 Task: Create in the project TransferLine and in the Backlog issue 'Implement a feature for users to track and manage their expenses on a budget' a child issue 'Code optimization for low-latency image recognition', and assign it to team member softage.4@softage.net.
Action: Mouse moved to (256, 67)
Screenshot: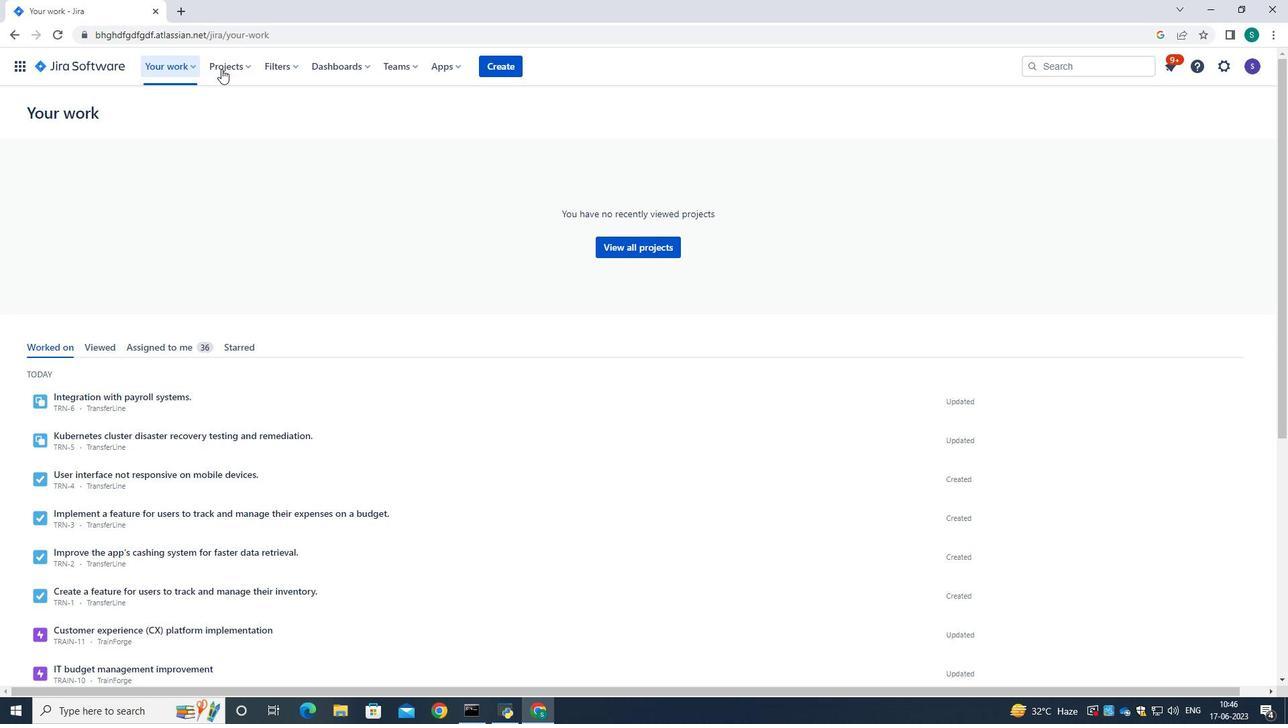 
Action: Mouse pressed left at (256, 67)
Screenshot: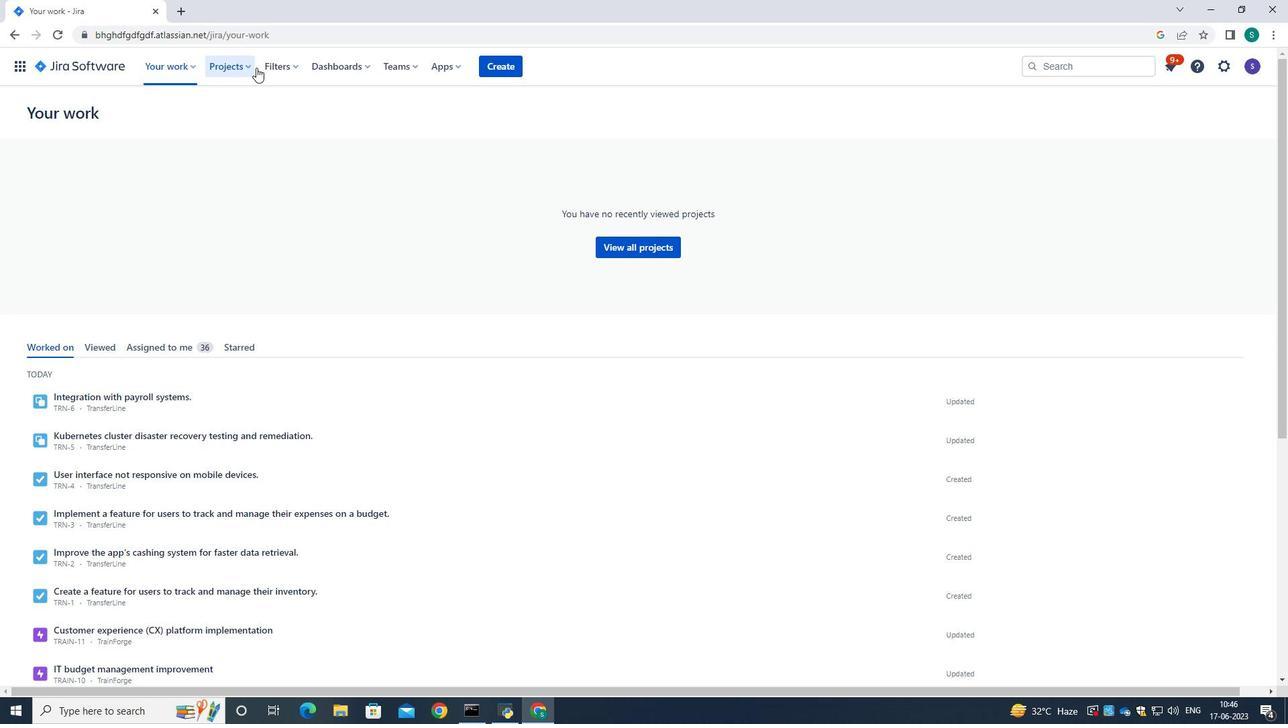 
Action: Mouse moved to (257, 122)
Screenshot: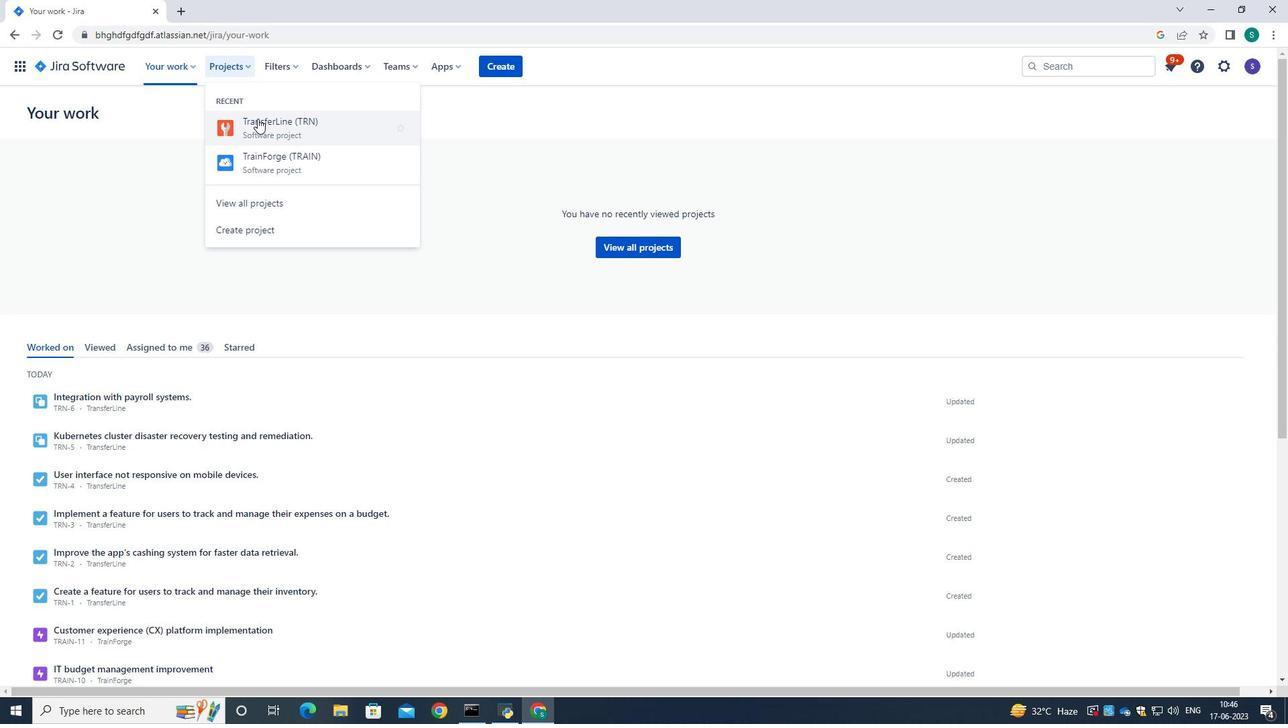 
Action: Mouse pressed left at (257, 122)
Screenshot: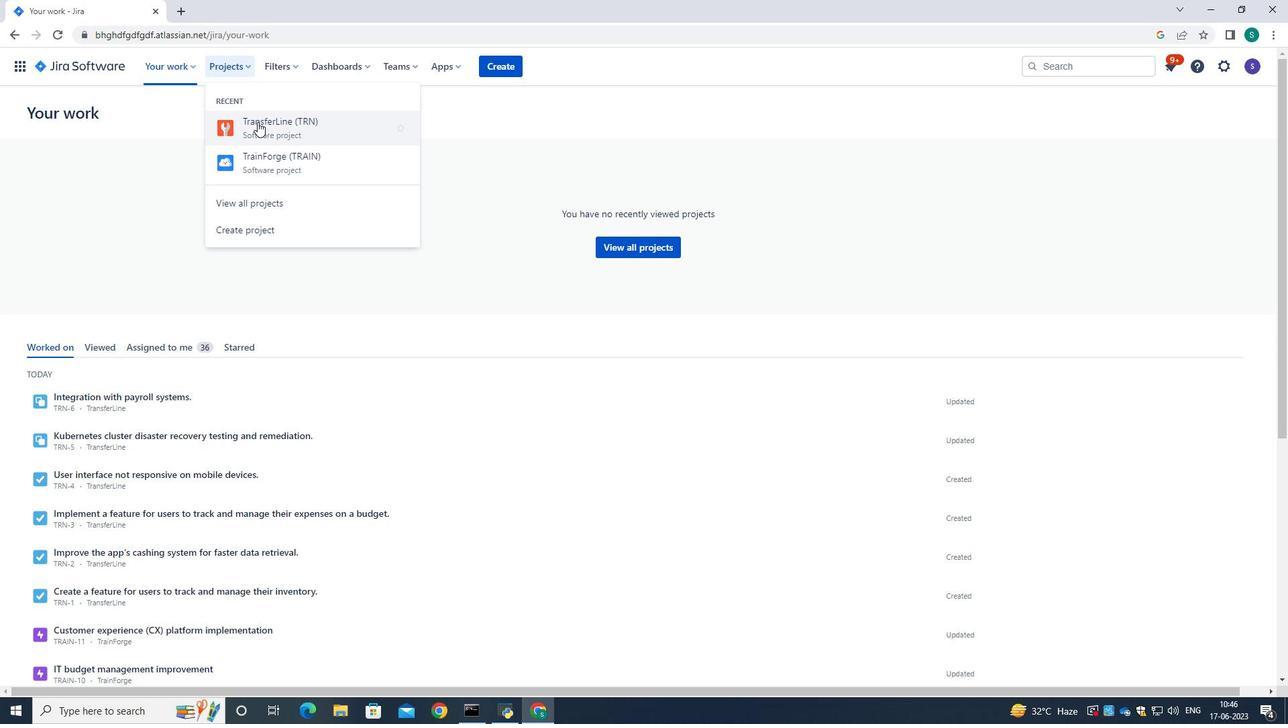 
Action: Mouse moved to (69, 210)
Screenshot: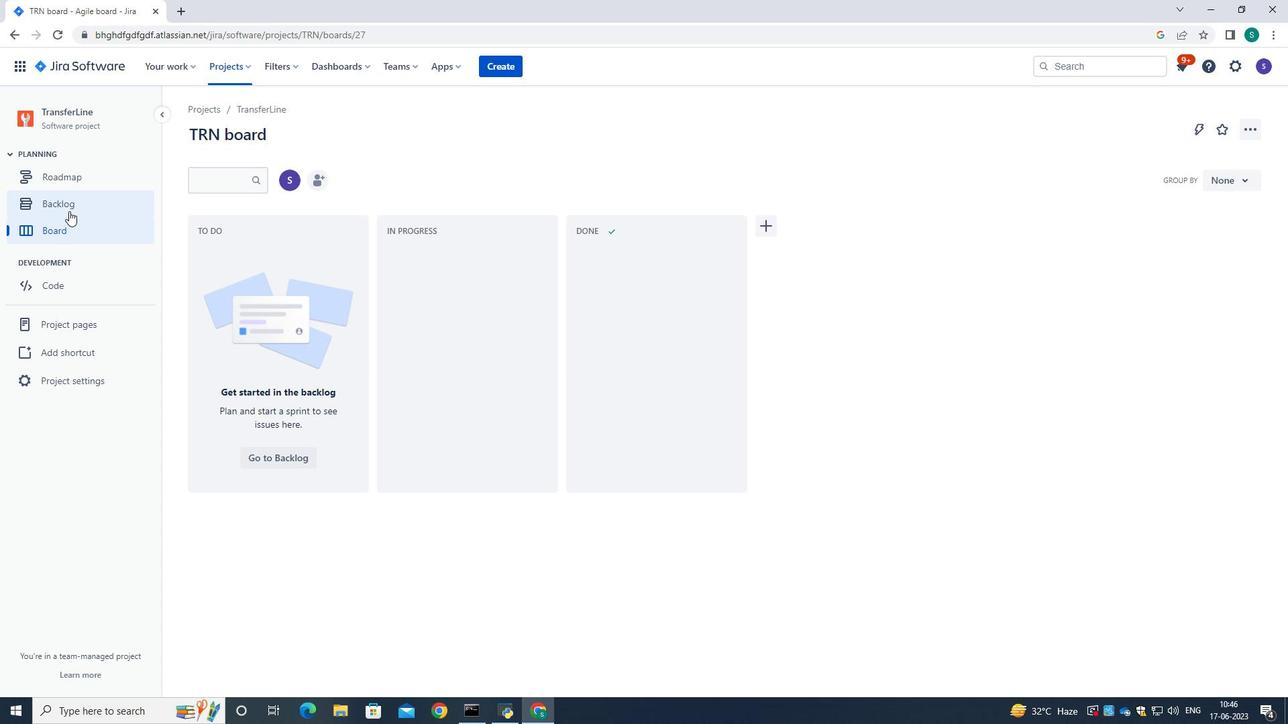 
Action: Mouse pressed left at (69, 210)
Screenshot: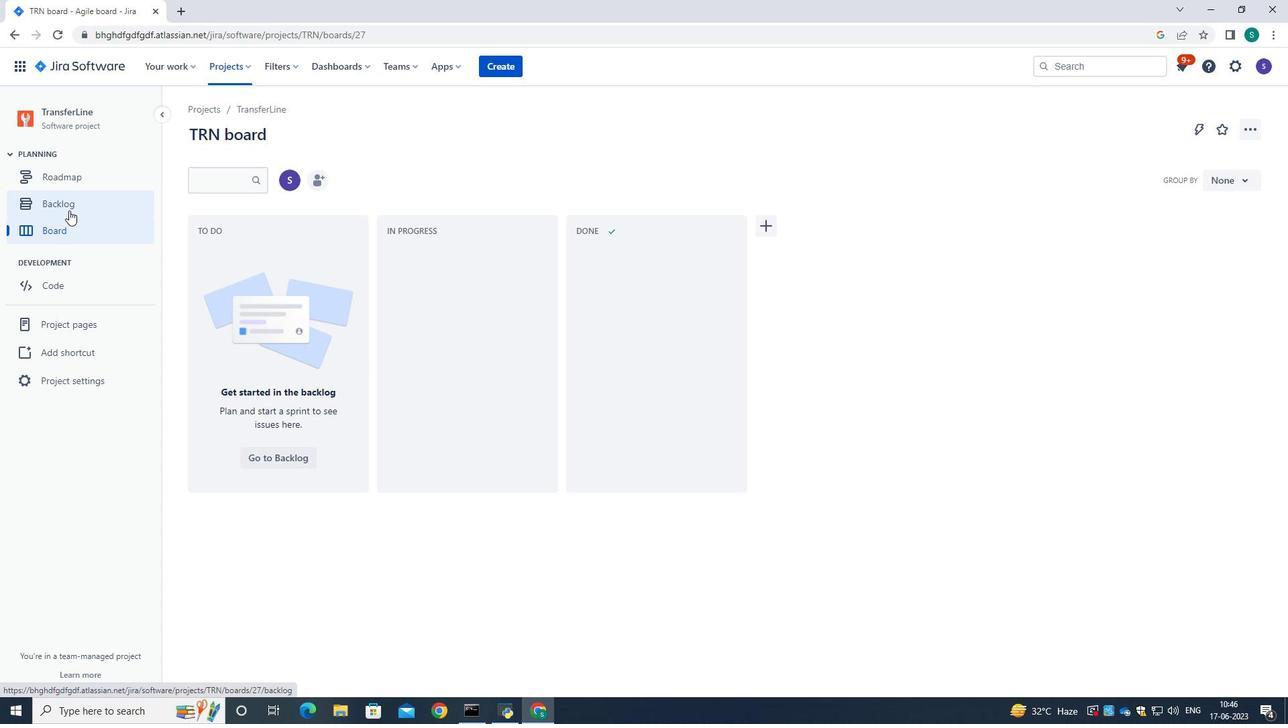
Action: Mouse moved to (514, 298)
Screenshot: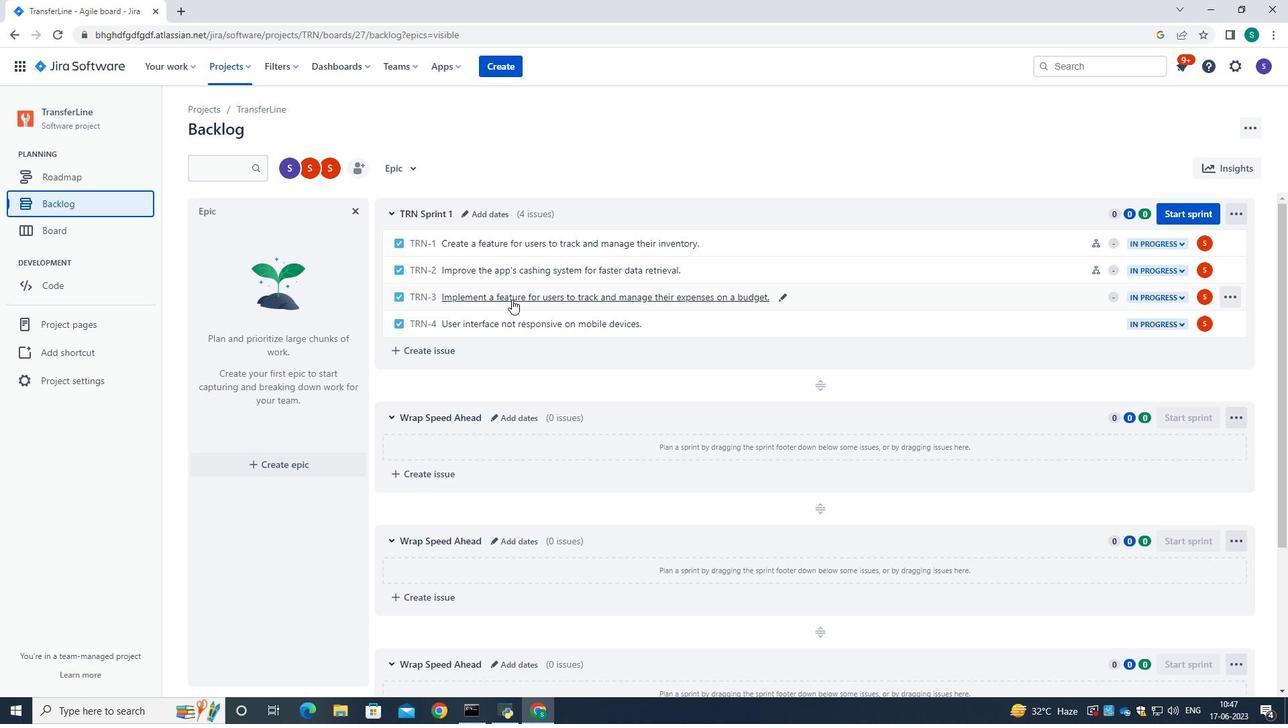 
Action: Mouse pressed left at (514, 298)
Screenshot: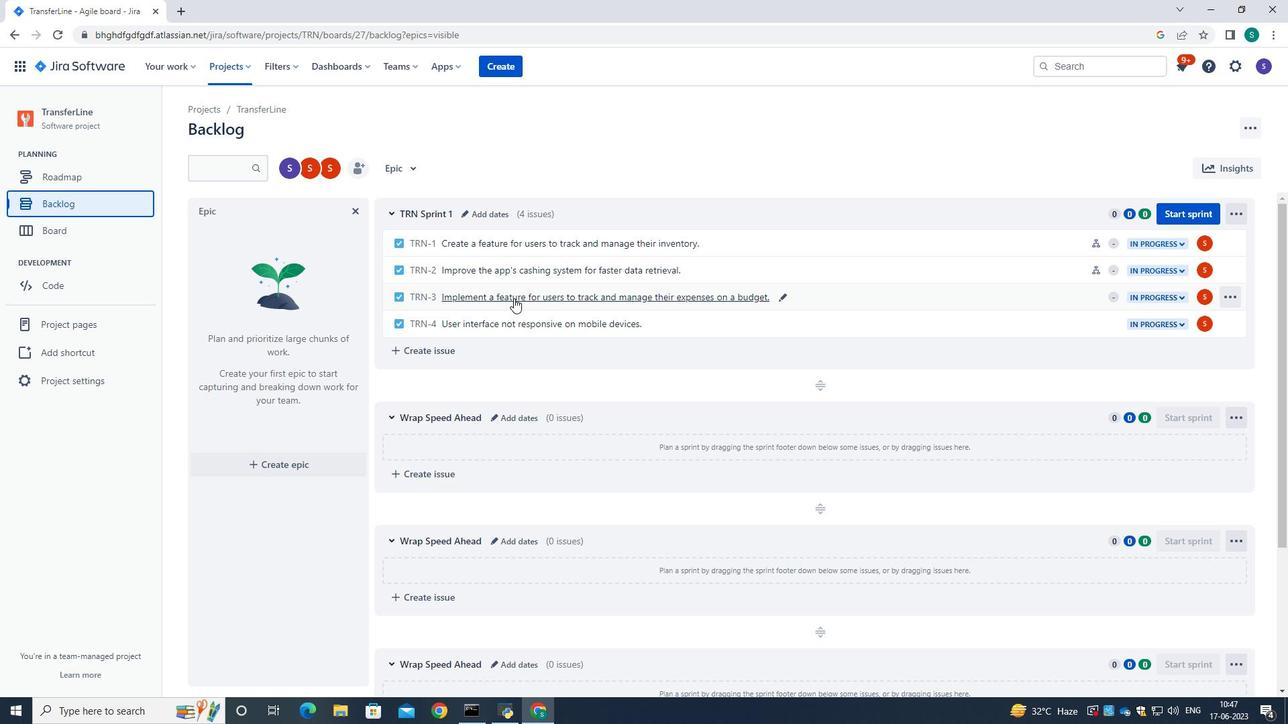 
Action: Mouse moved to (1046, 302)
Screenshot: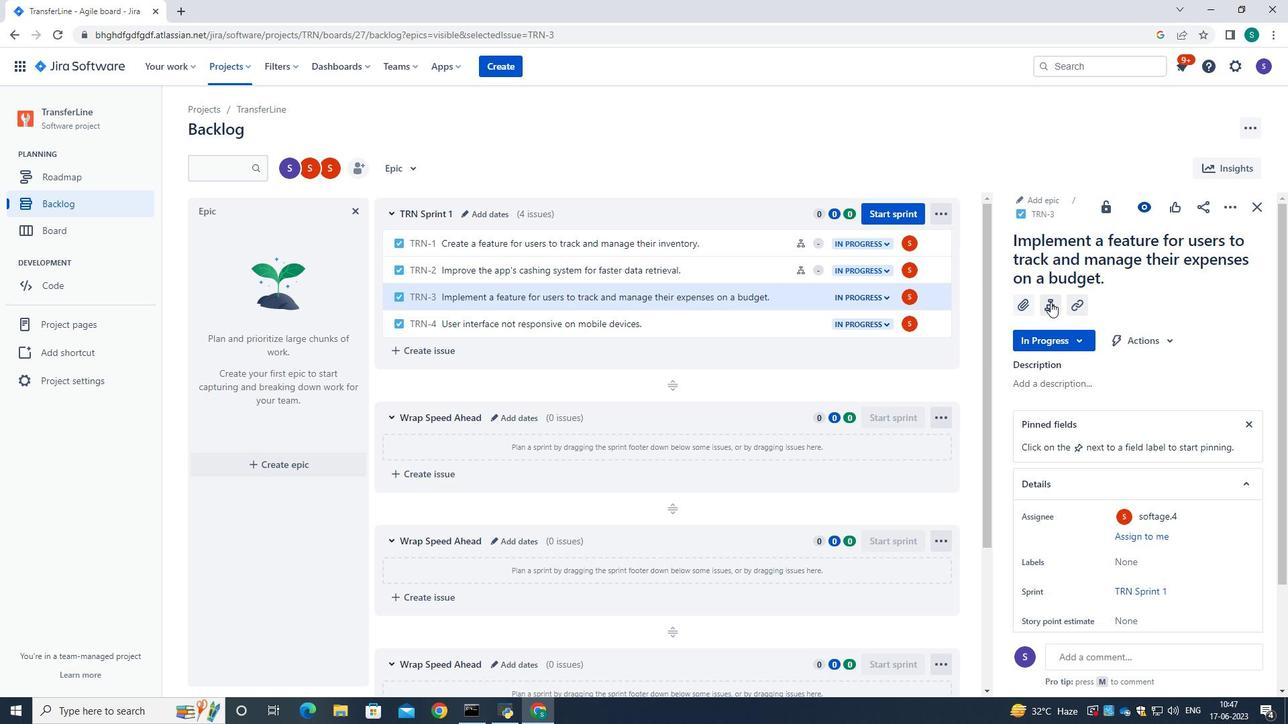 
Action: Mouse pressed left at (1046, 302)
Screenshot: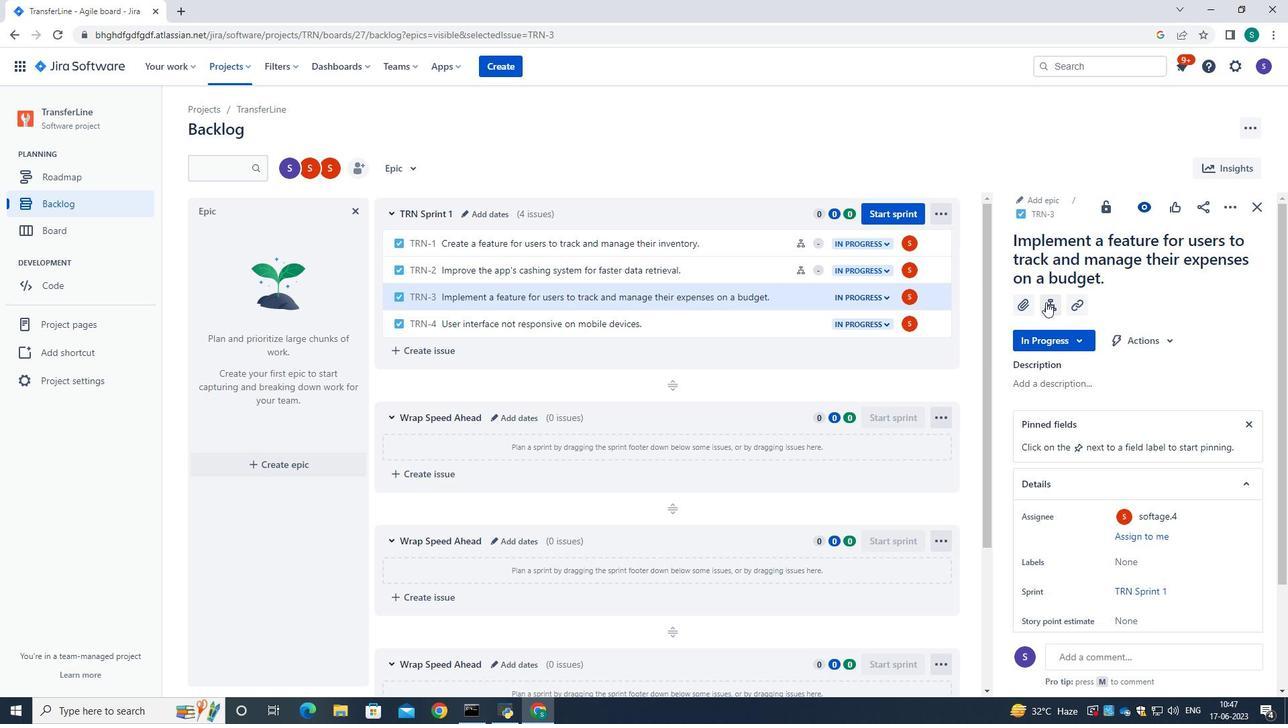 
Action: Mouse moved to (1054, 428)
Screenshot: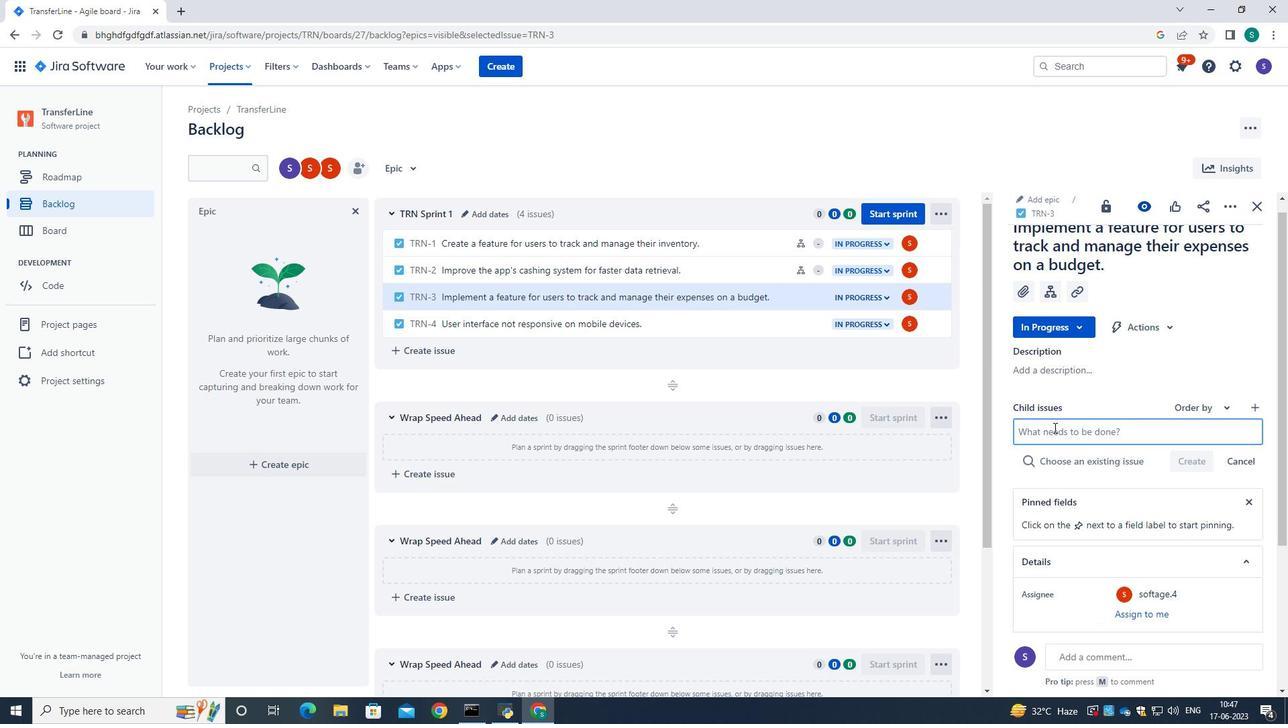 
Action: Mouse pressed left at (1054, 428)
Screenshot: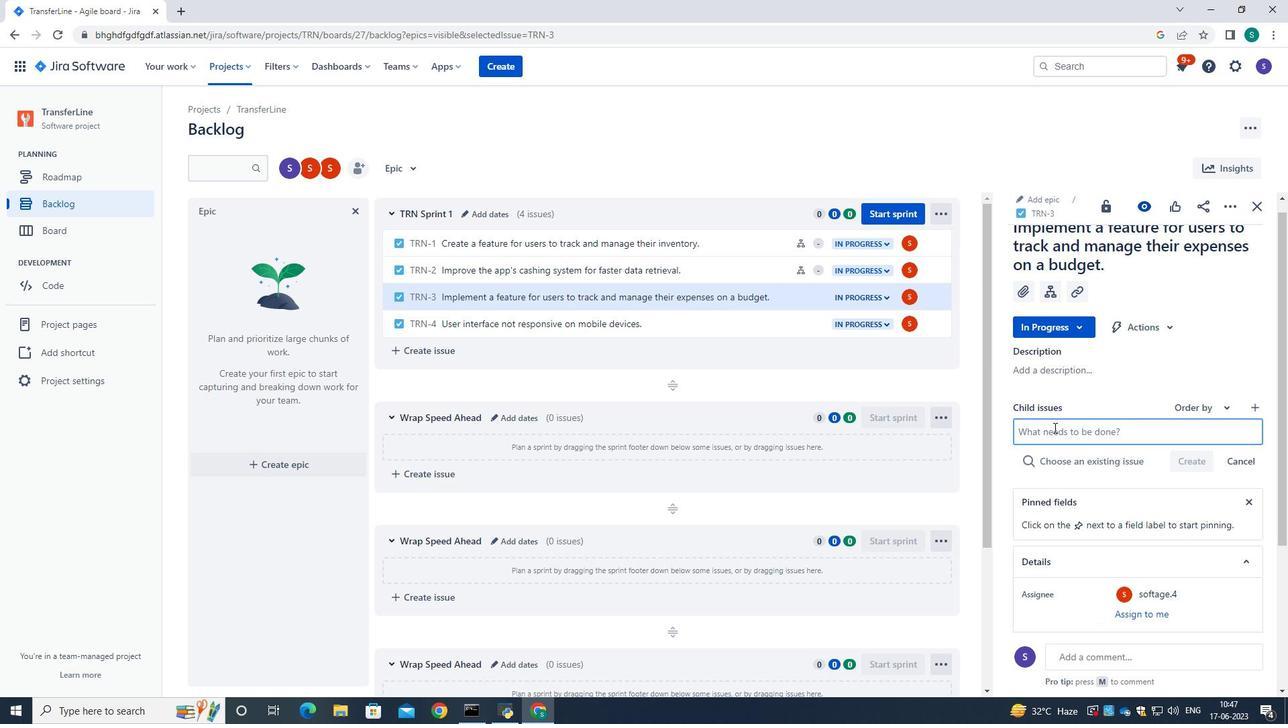
Action: Key pressed <Key.caps_lock><Key.caps_lock><Key.caps_lock>C<Key.caps_lock>ode<Key.space>optimization<Key.space>for<Key.space>low-aency<Key.space>im<Key.backspace><Key.backspace><Key.backspace><Key.backspace><Key.backspace><Key.backspace><Key.backspace><Key.backspace>latency<Key.space>image<Key.space>rc<Key.backspace>econgnition
Screenshot: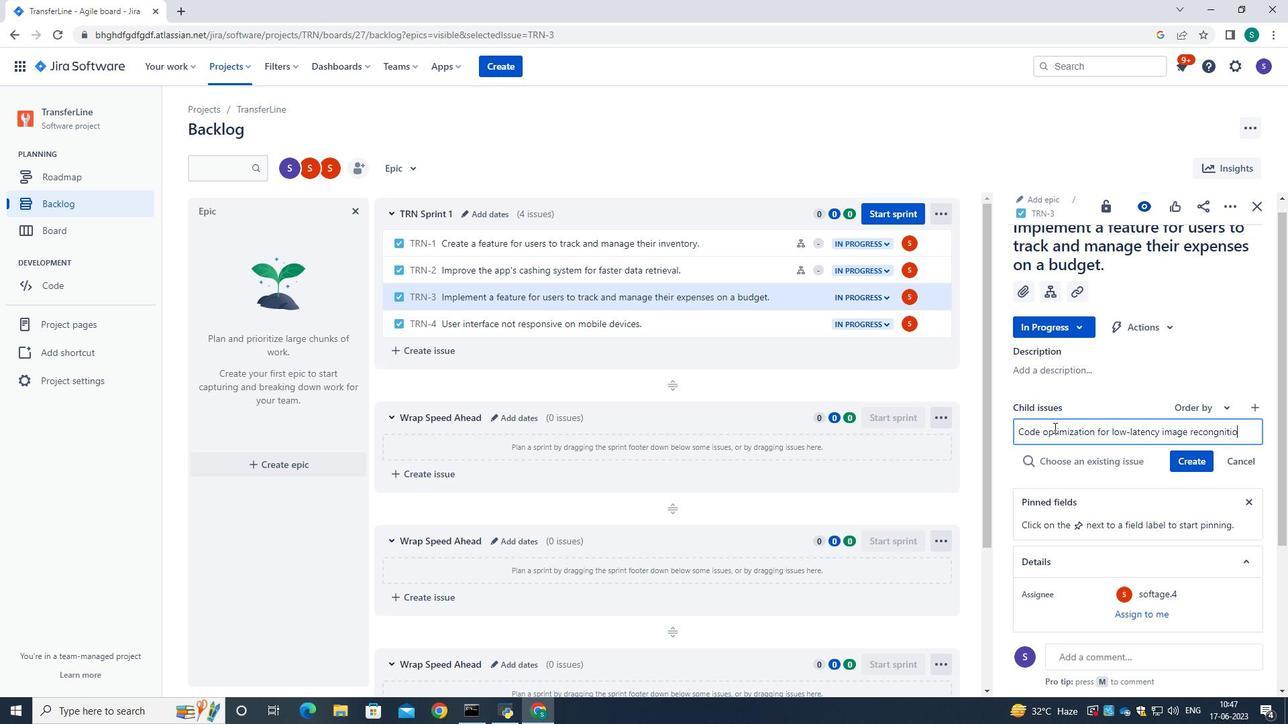 
Action: Mouse moved to (1194, 463)
Screenshot: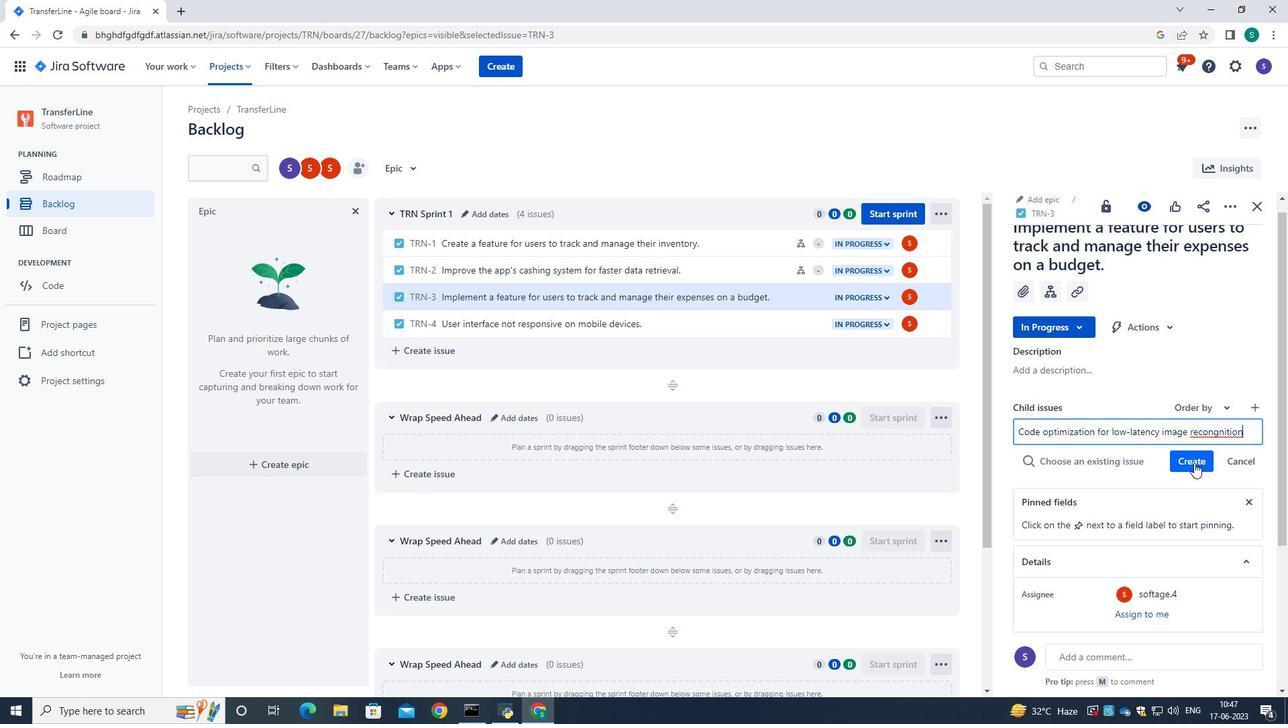 
Action: Mouse pressed left at (1194, 463)
Screenshot: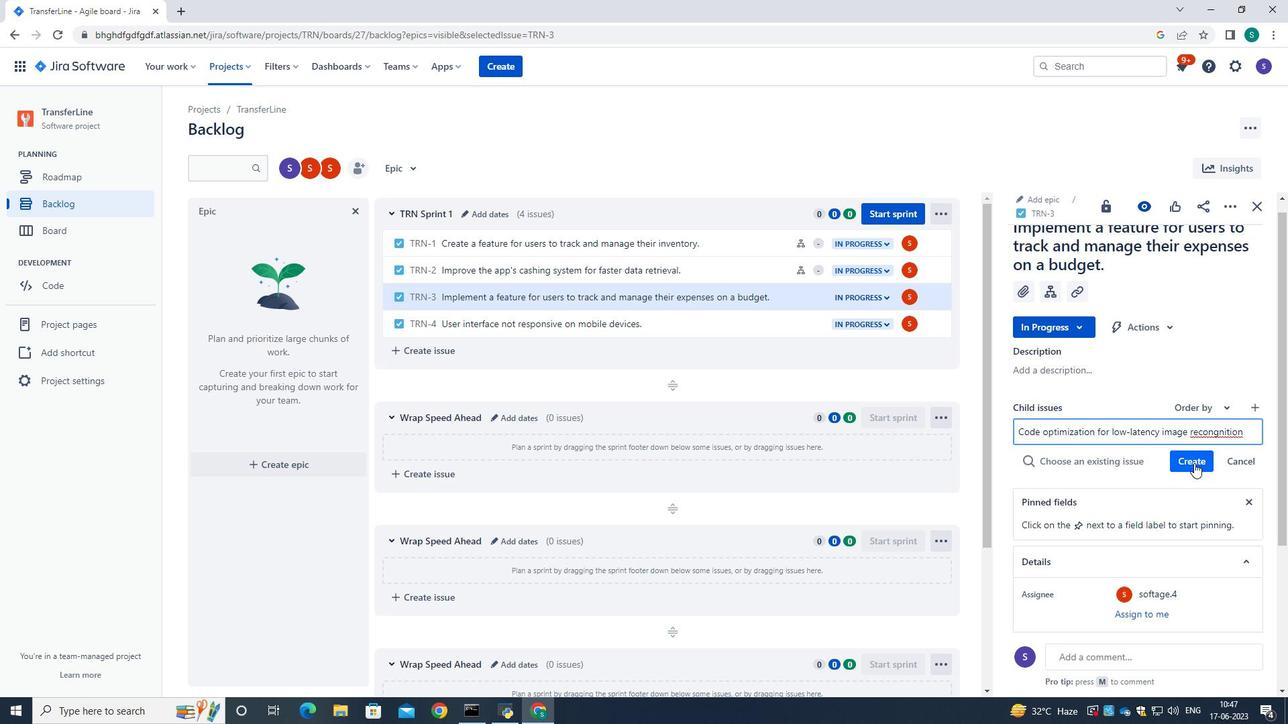 
Action: Mouse moved to (1223, 440)
Screenshot: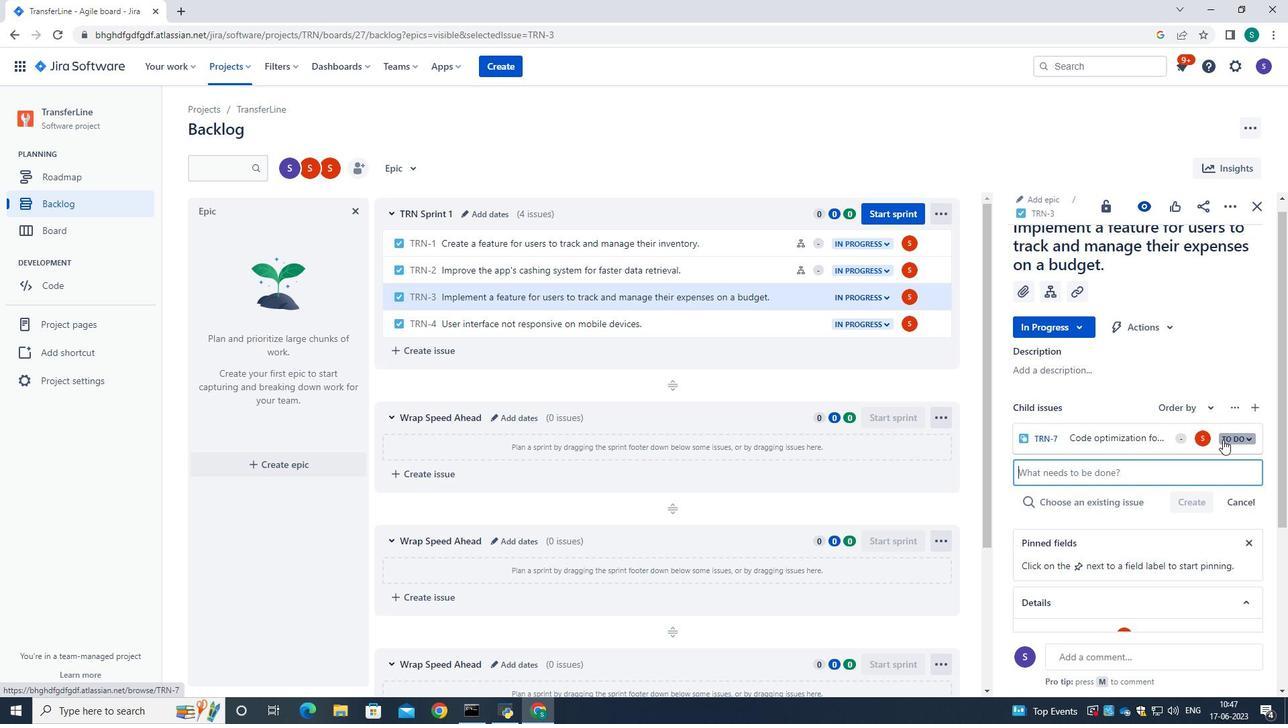 
Action: Mouse pressed left at (1223, 440)
Screenshot: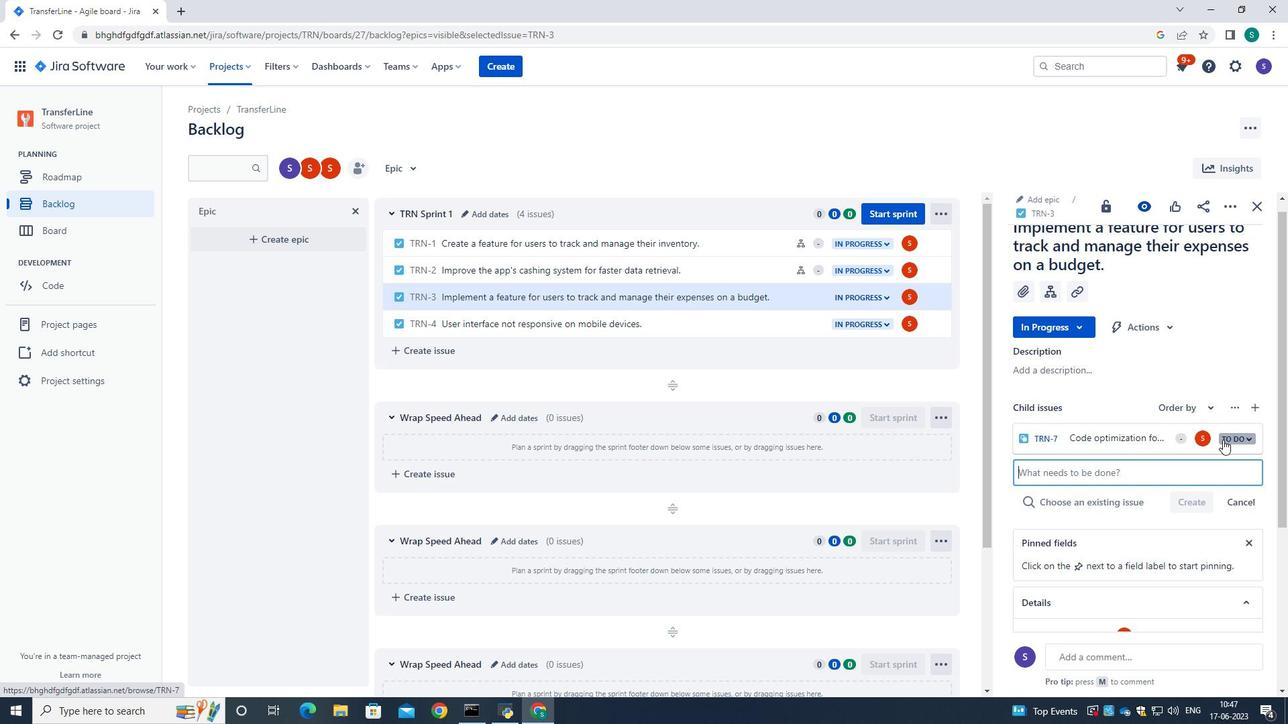 
Action: Mouse moved to (1249, 359)
Screenshot: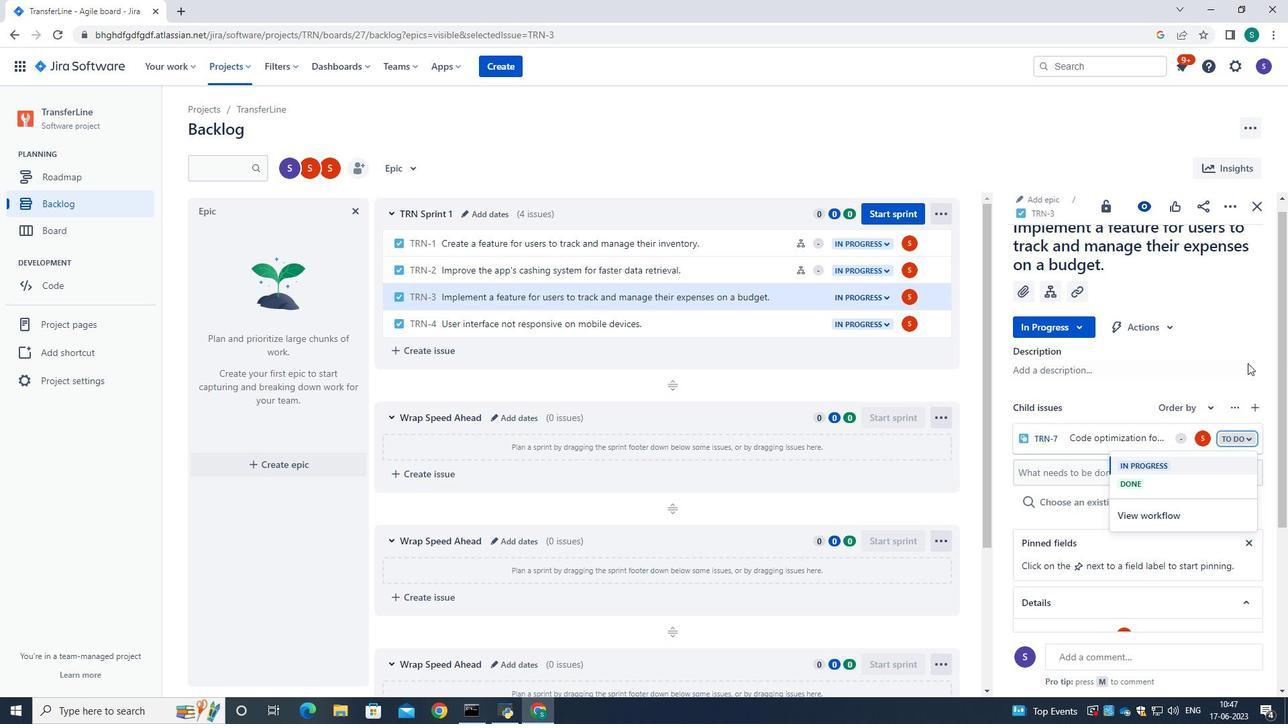 
Action: Mouse pressed left at (1249, 359)
Screenshot: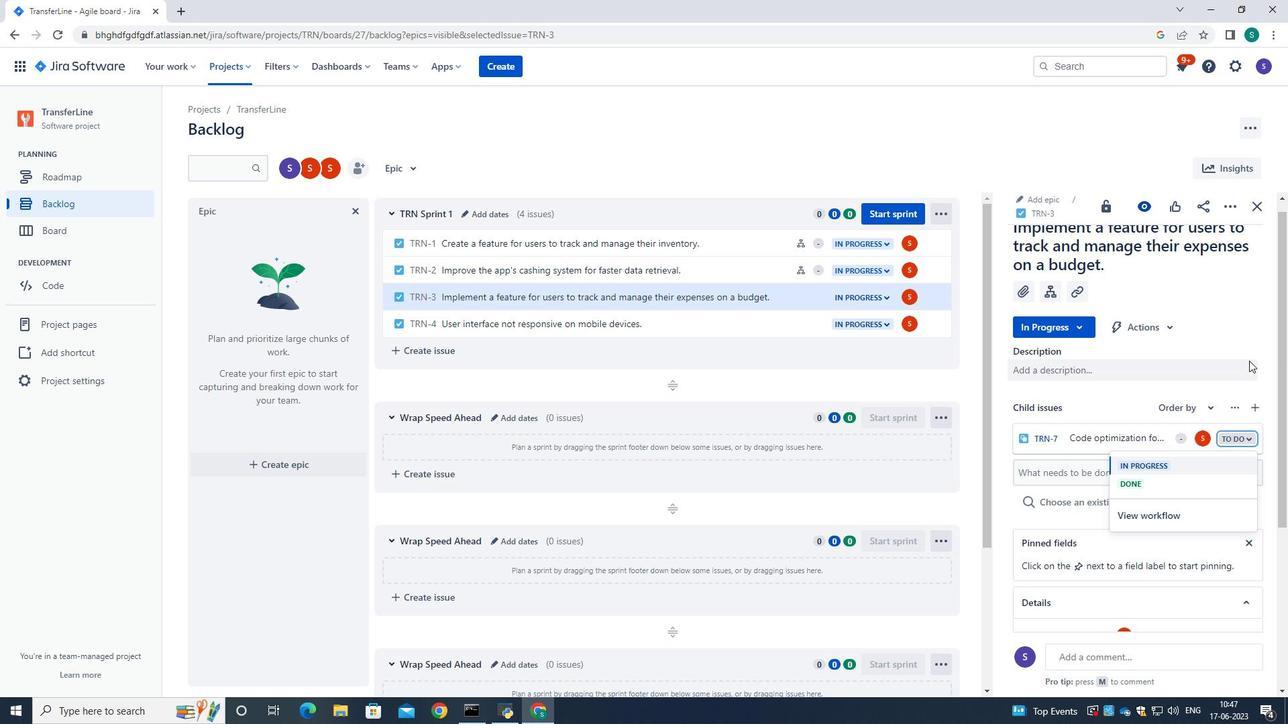 
Action: Mouse moved to (1259, 307)
Screenshot: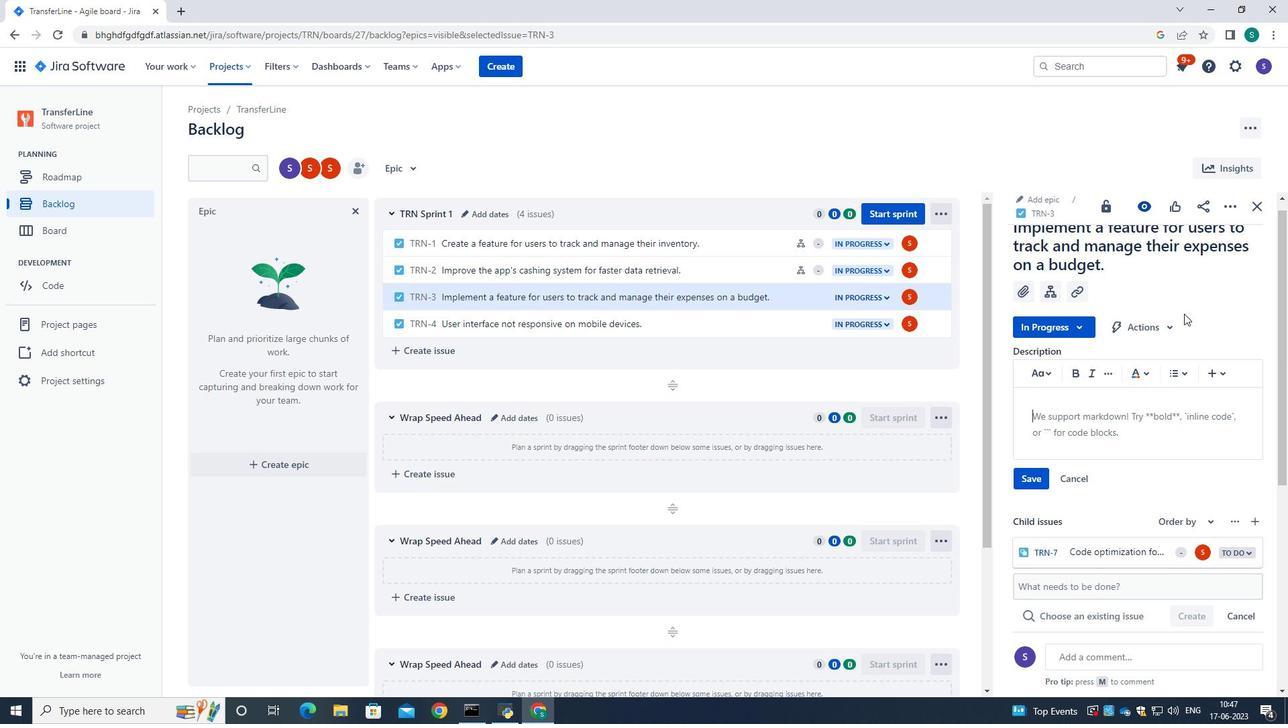 
Action: Mouse pressed left at (1259, 307)
Screenshot: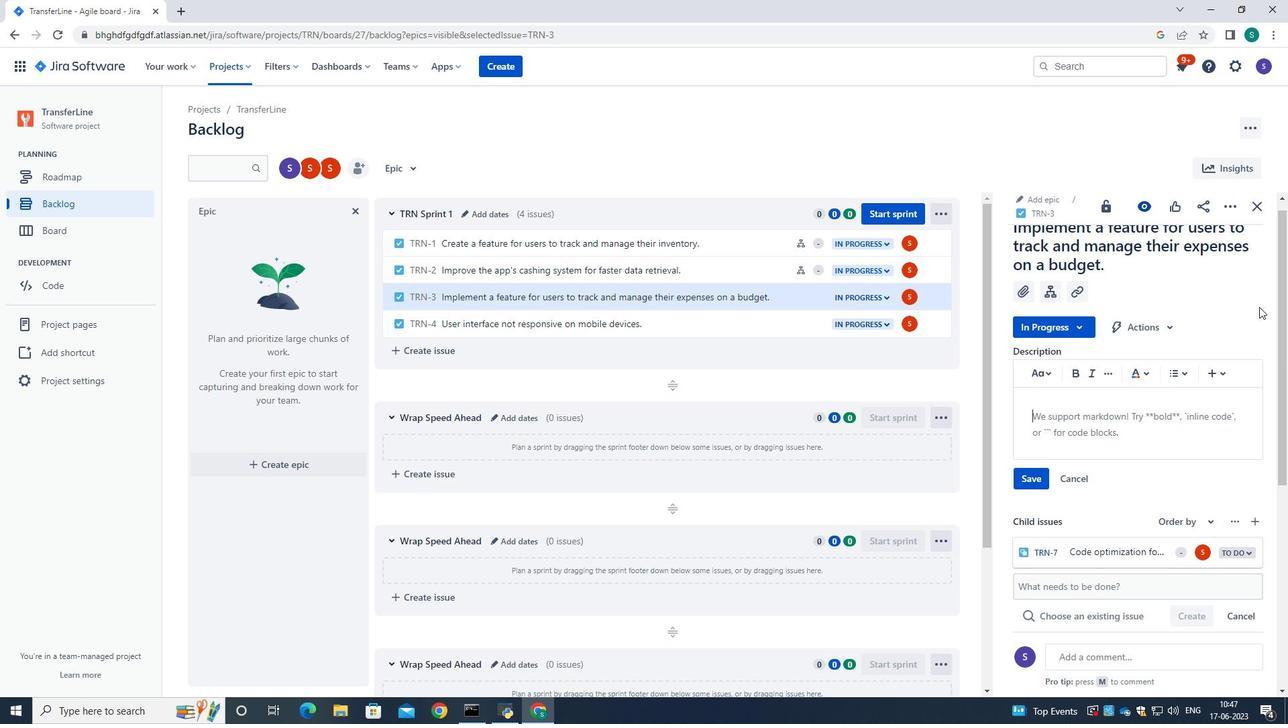 
Action: Mouse moved to (1154, 553)
Screenshot: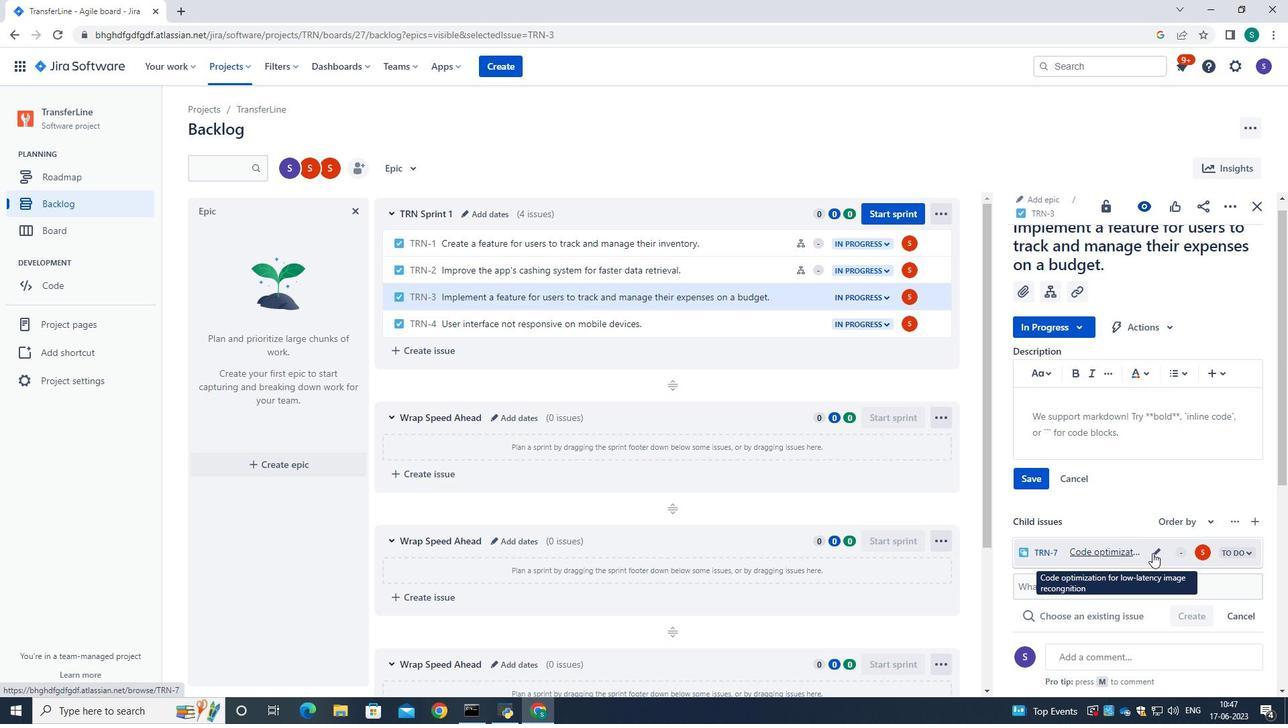 
Action: Mouse pressed left at (1154, 553)
Screenshot: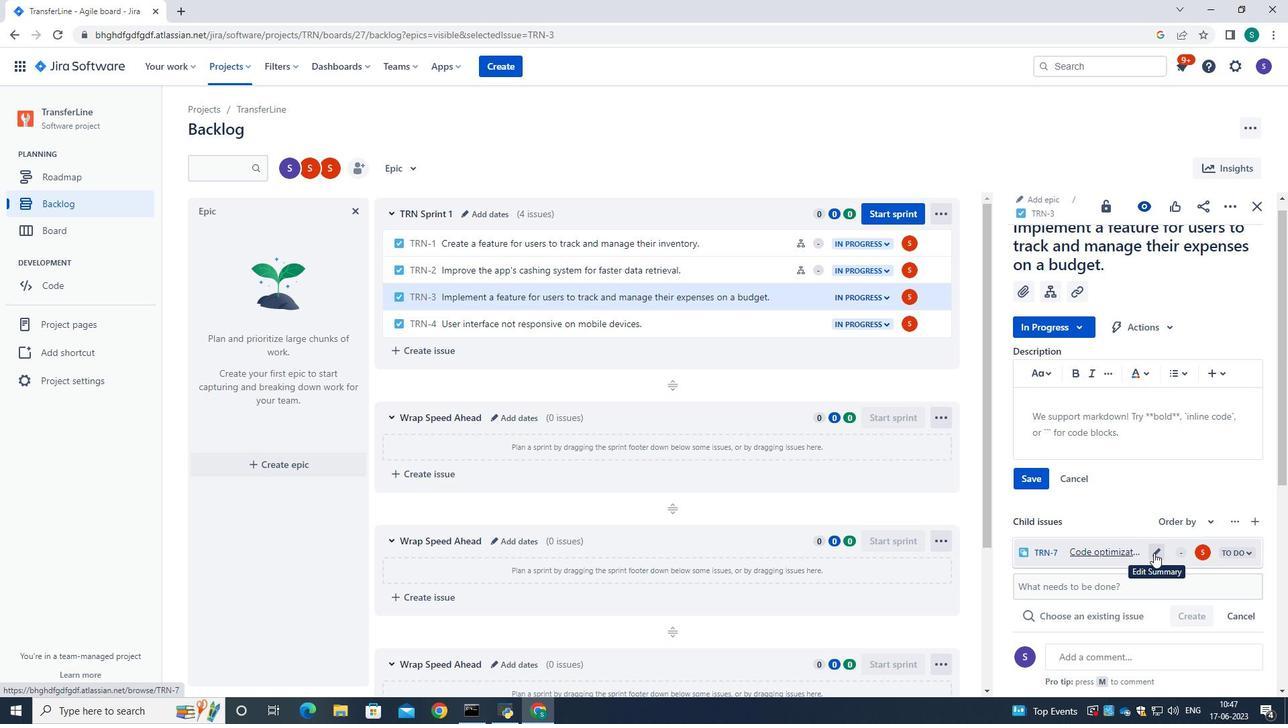 
Action: Mouse moved to (1159, 552)
Screenshot: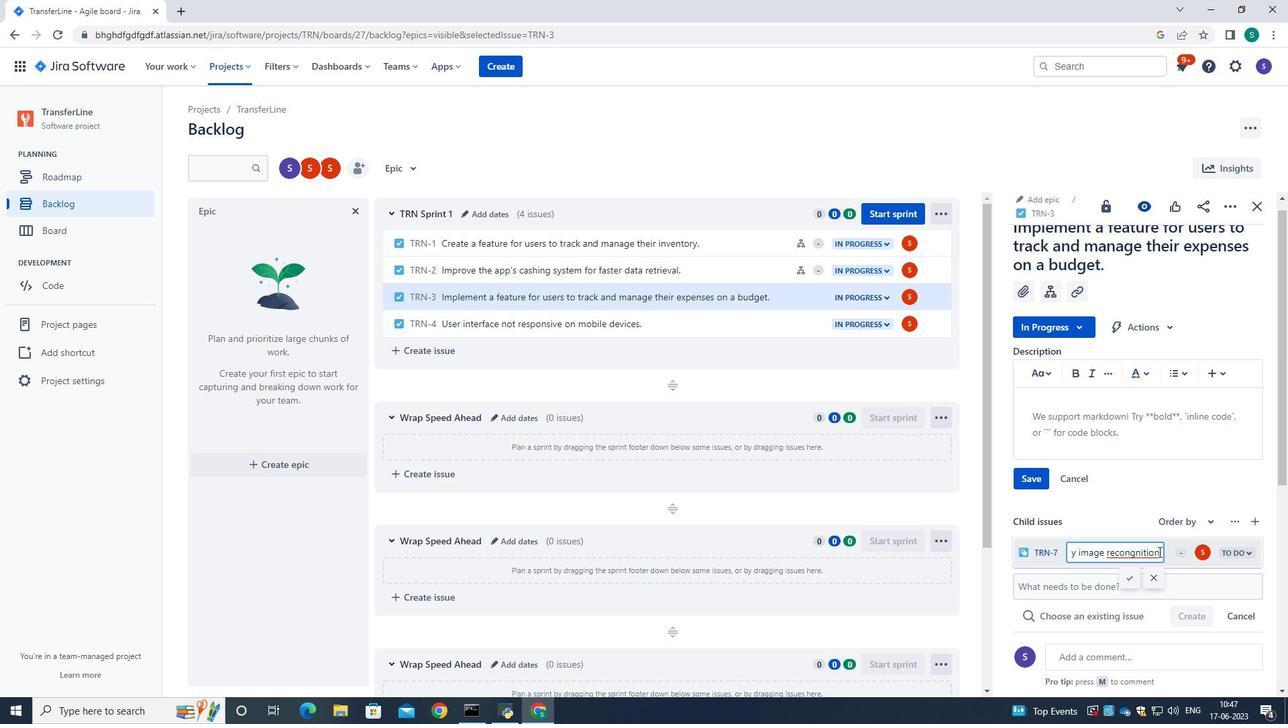 
Action: Mouse pressed left at (1159, 552)
Screenshot: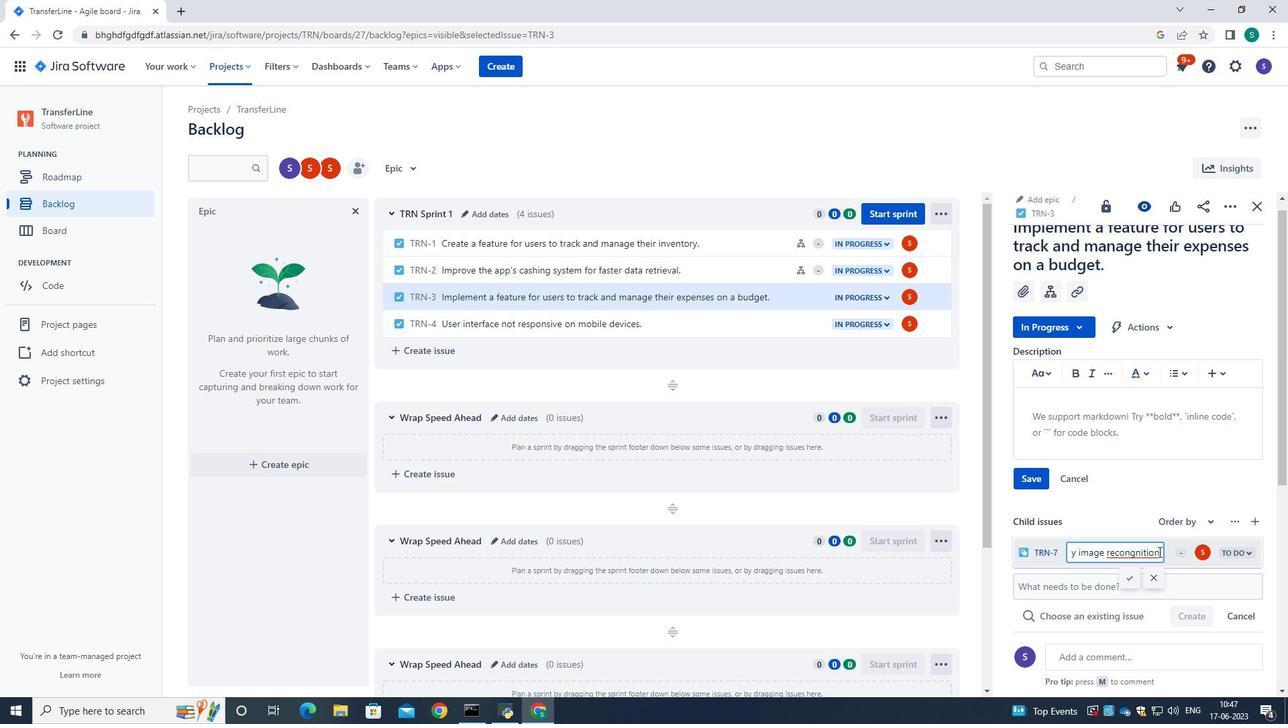 
Action: Mouse moved to (1108, 549)
Screenshot: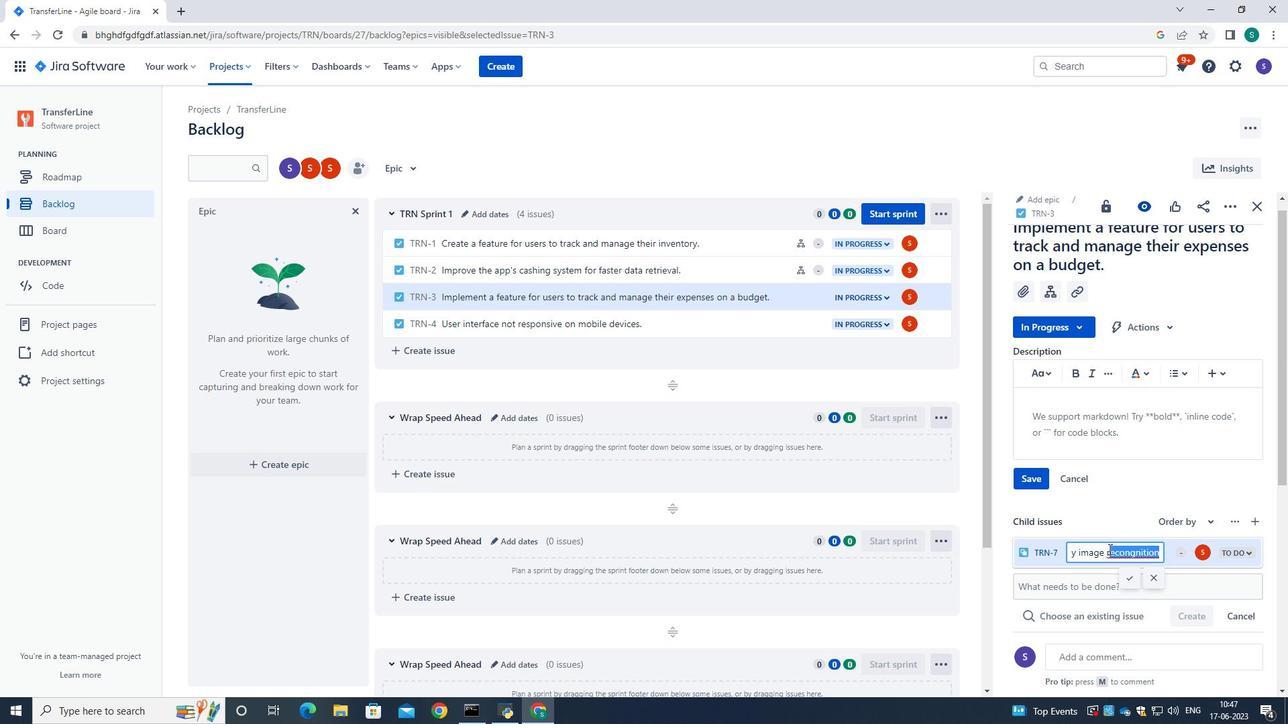 
Action: Key pressed <Key.backspace>recognition
Screenshot: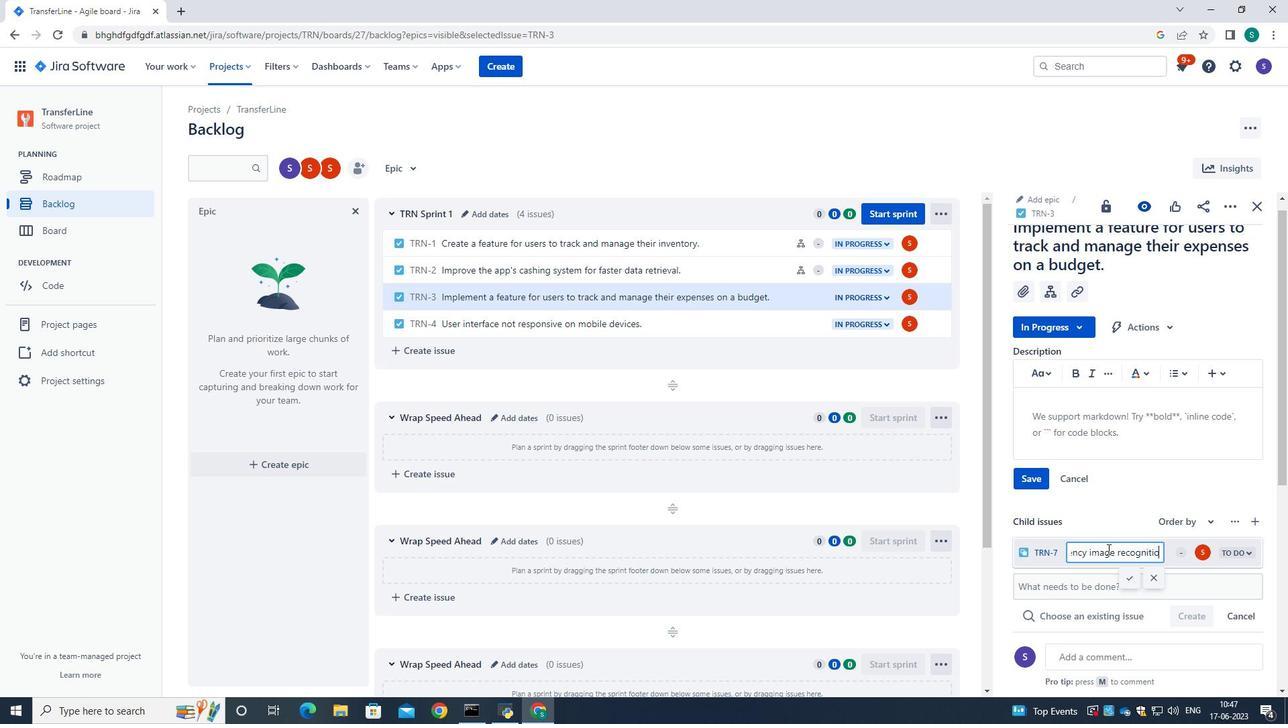 
Action: Mouse moved to (1131, 584)
Screenshot: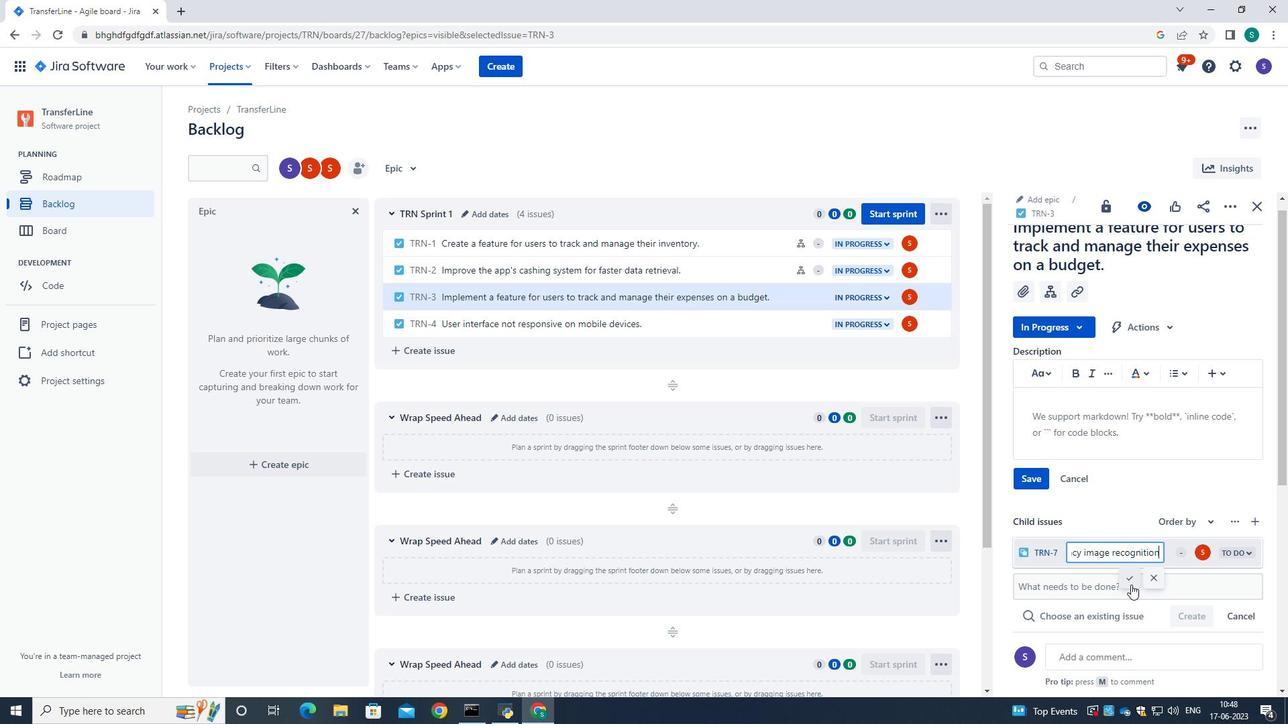 
Action: Mouse pressed left at (1131, 584)
Screenshot: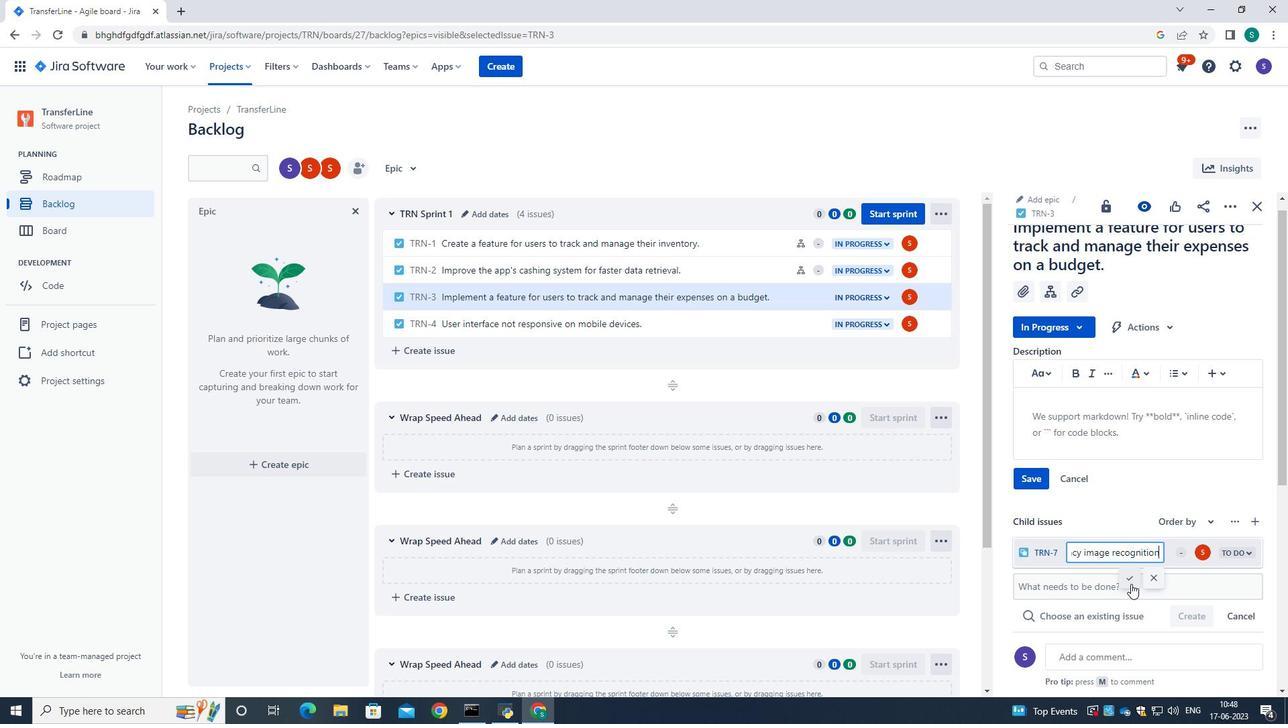
Action: Mouse moved to (1201, 554)
Screenshot: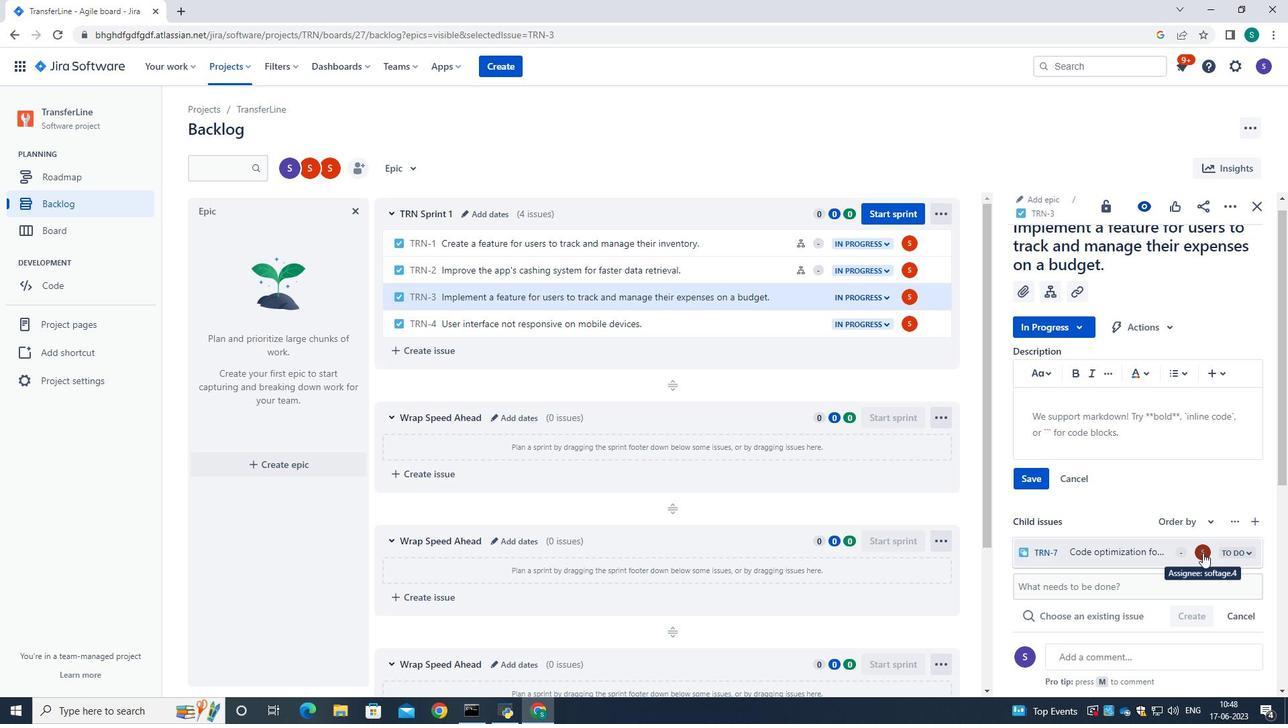 
Action: Mouse pressed left at (1201, 554)
Screenshot: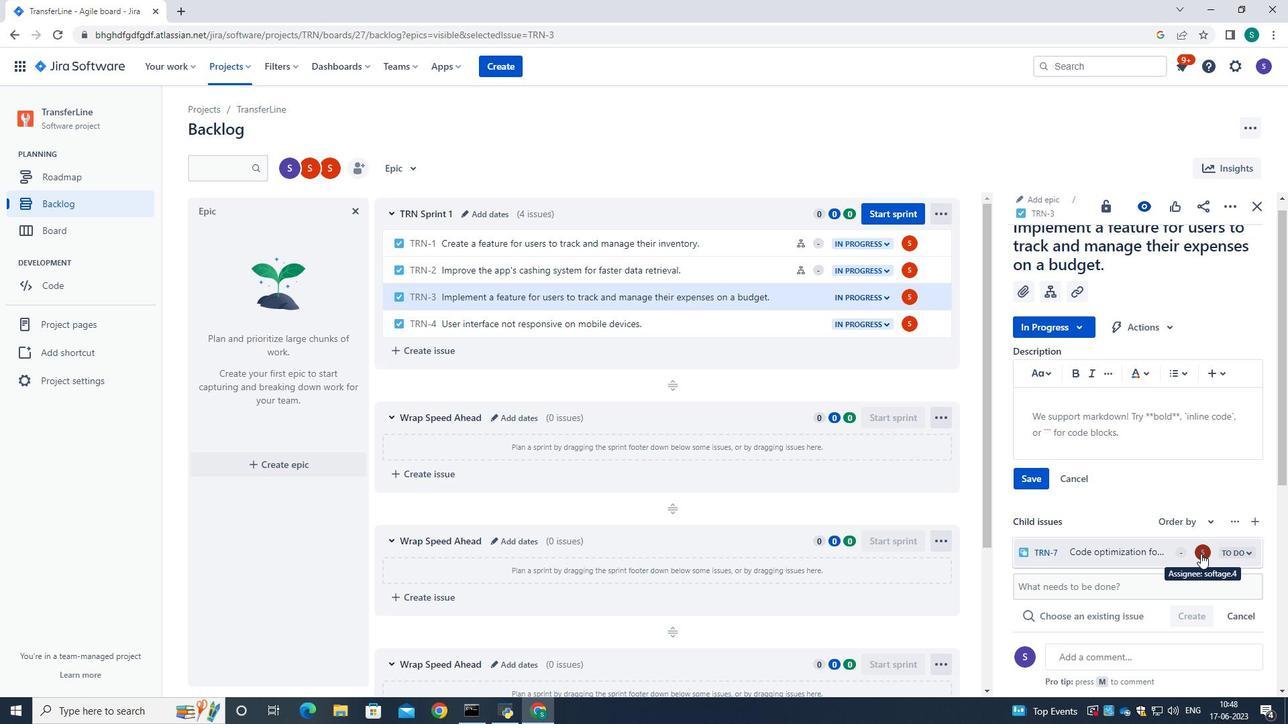 
Action: Mouse moved to (1071, 485)
Screenshot: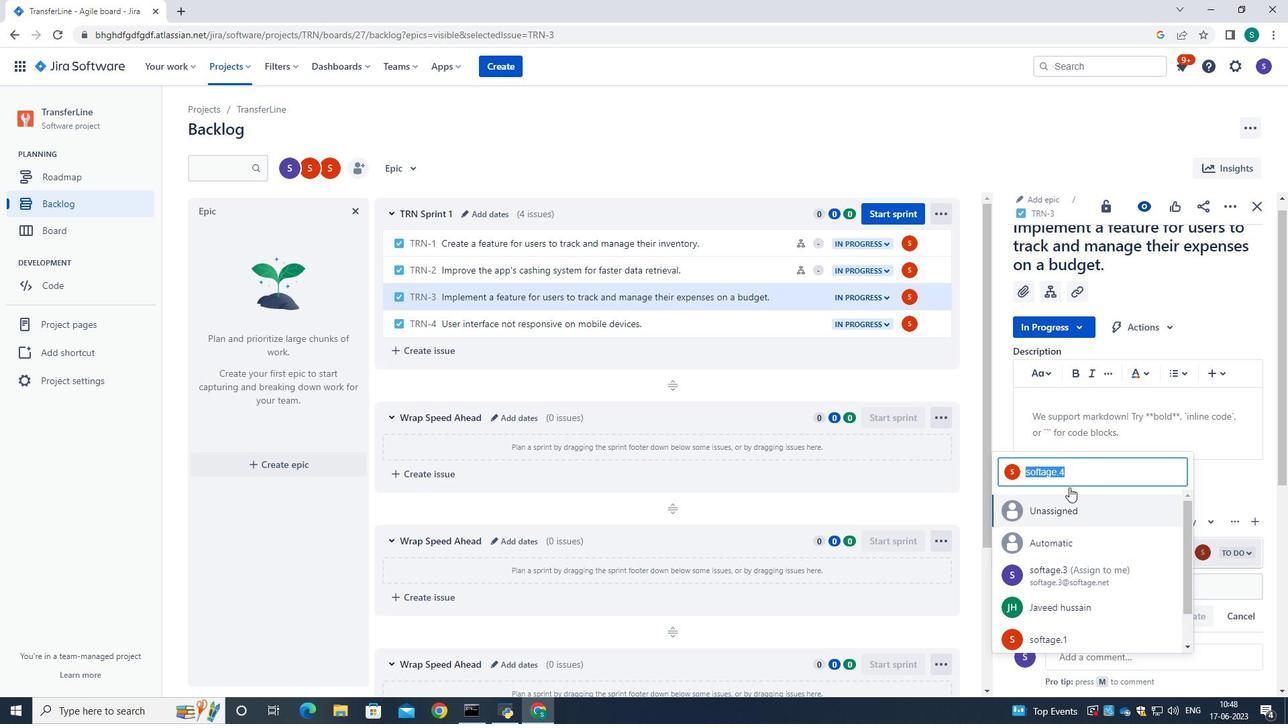 
Action: Key pressed <Key.backspace>softage.4<Key.shift>@softage.net
Screenshot: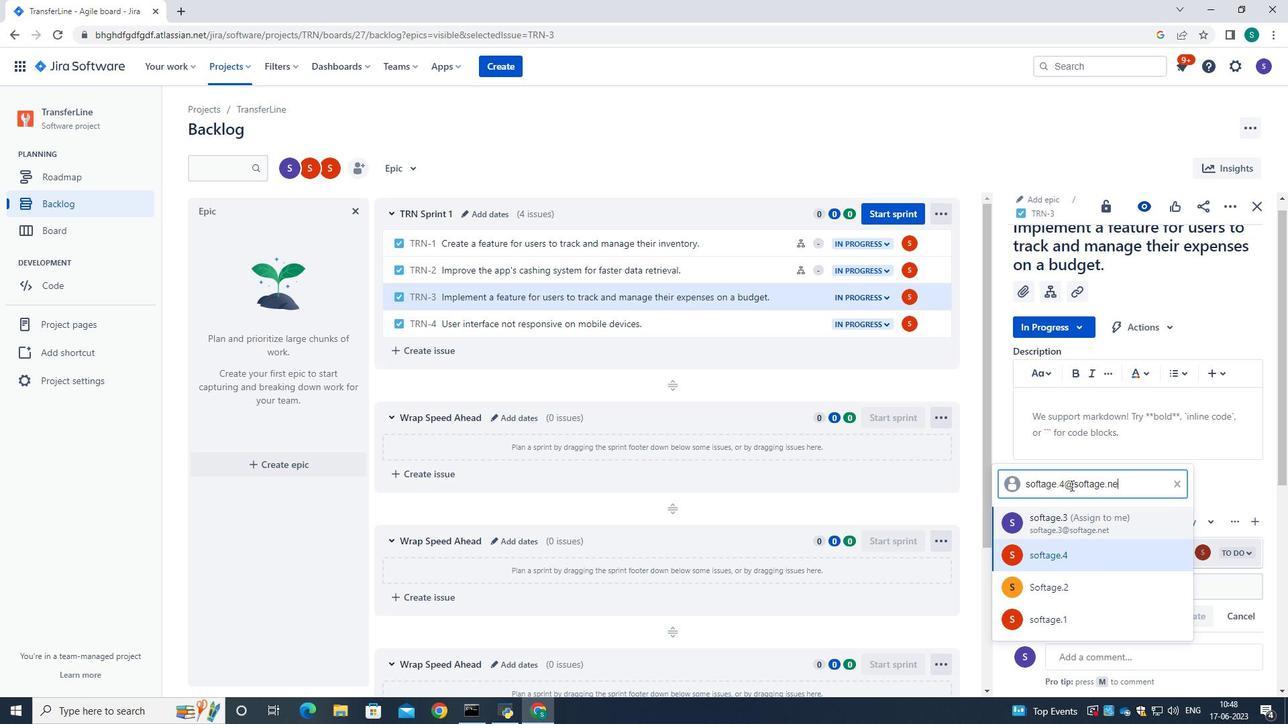 
Action: Mouse moved to (1058, 551)
Screenshot: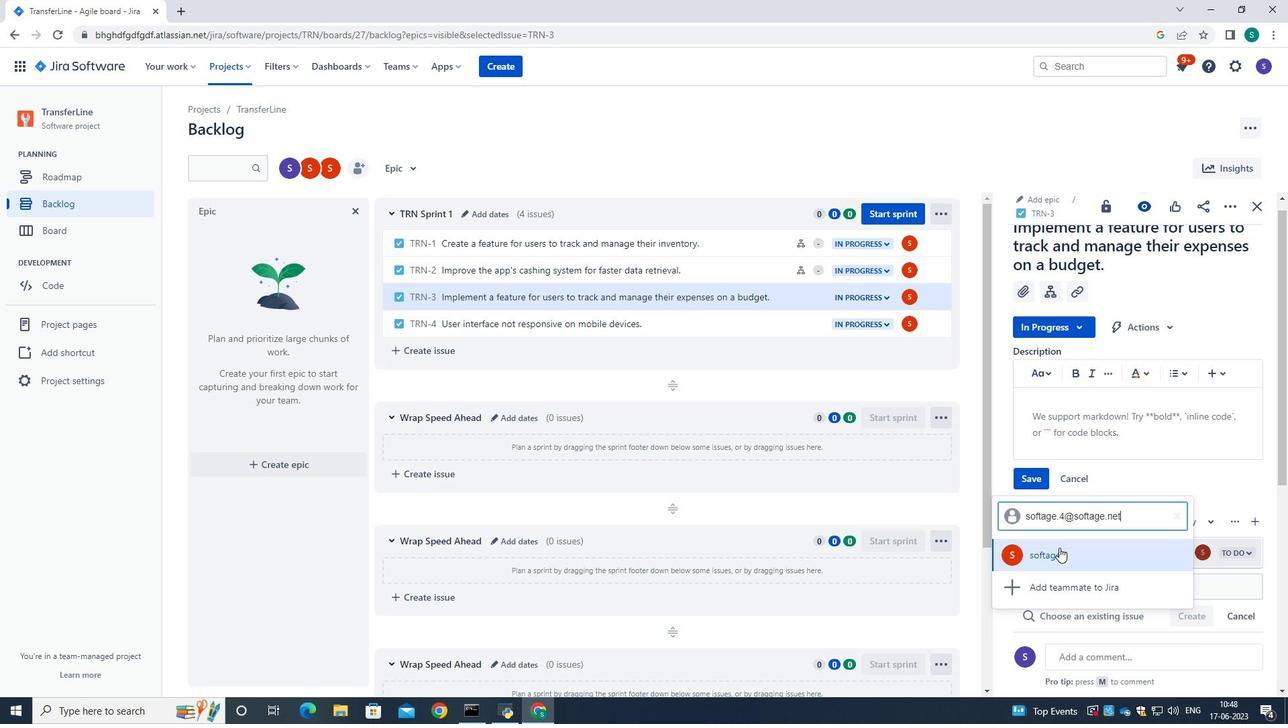 
Action: Mouse pressed left at (1058, 551)
Screenshot: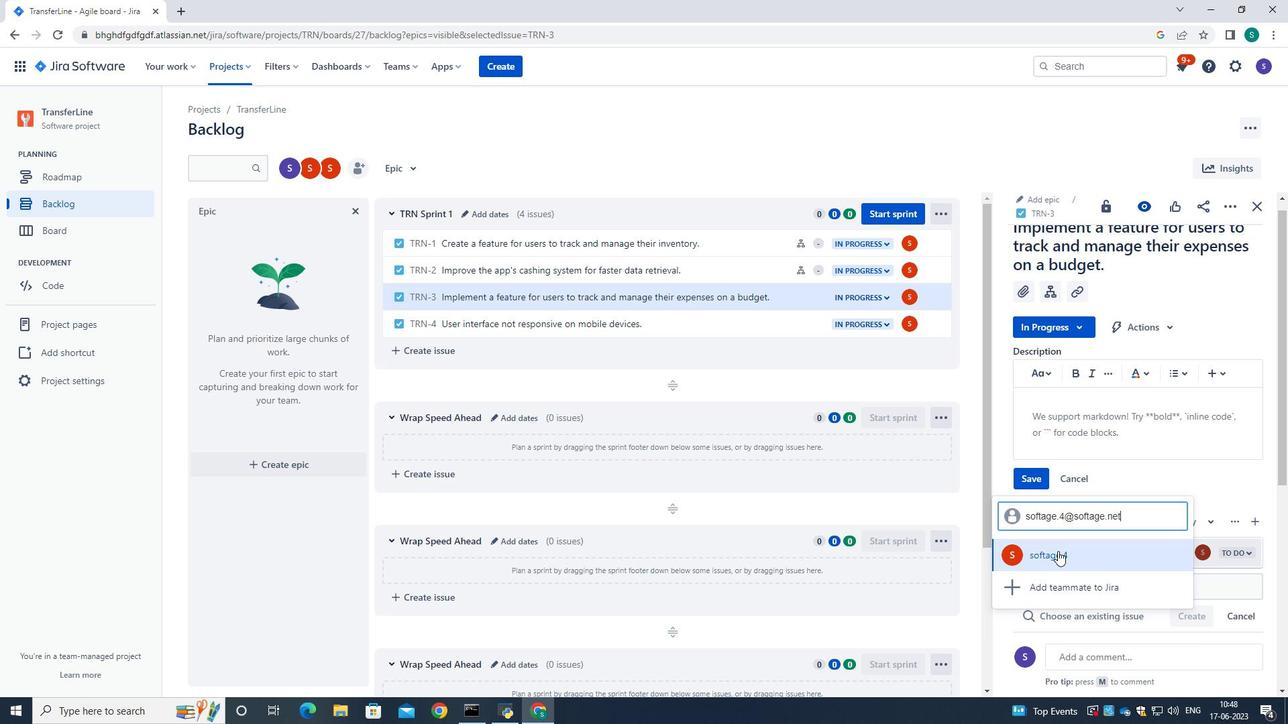 
Action: Mouse moved to (1242, 481)
Screenshot: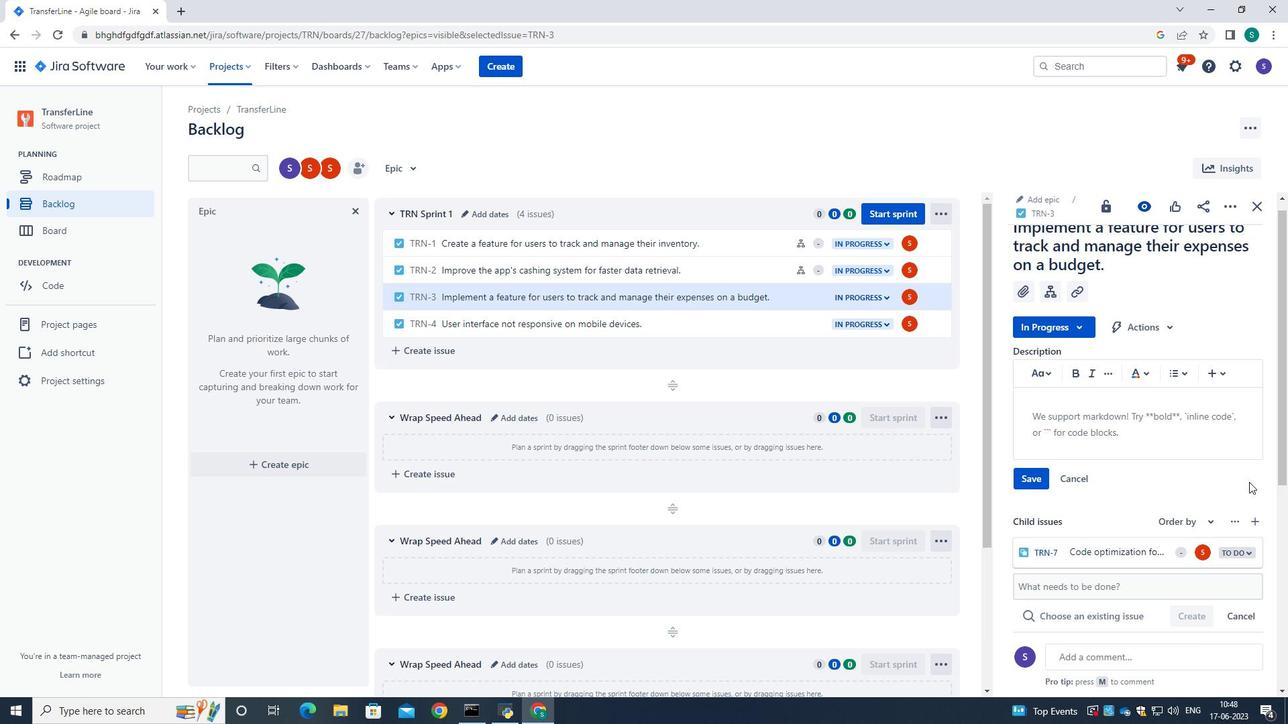 
Action: Mouse pressed left at (1242, 481)
Screenshot: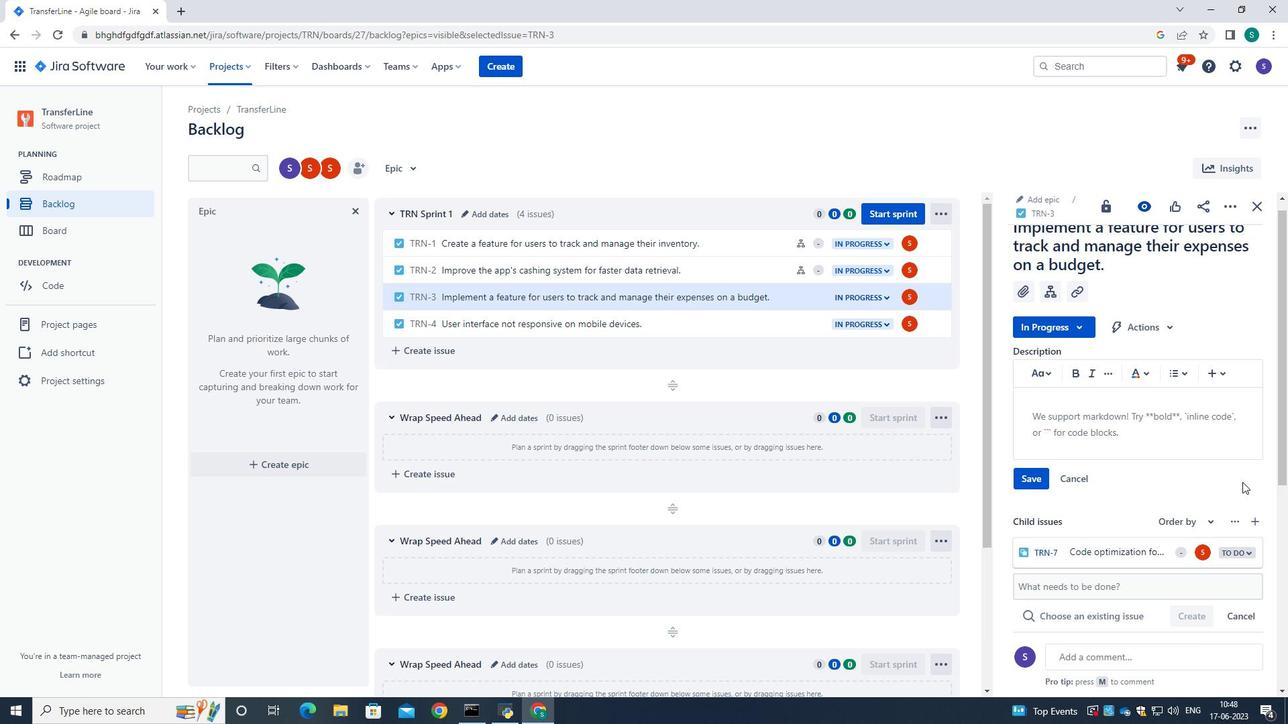 
Action: Mouse moved to (1229, 481)
Screenshot: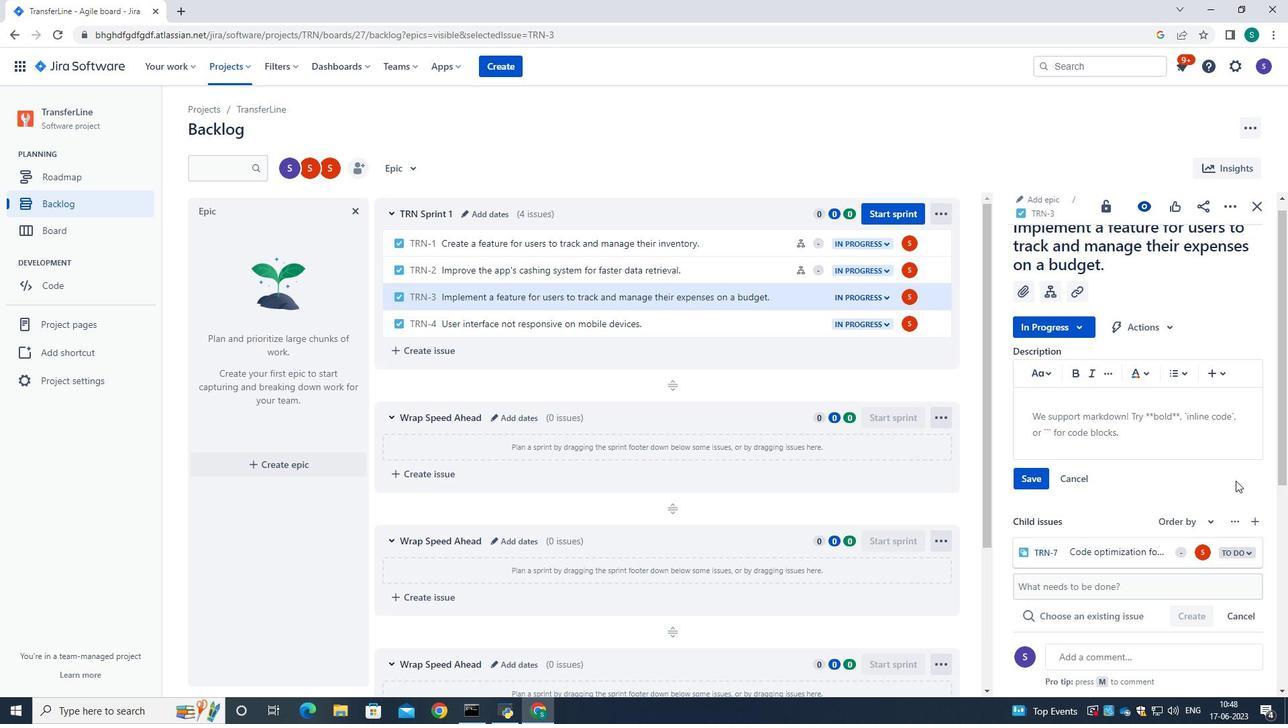 
